Task: Look for space in Showot, Uzbekistan from 12th August, 2023 to 16th August, 2023 for 8 adults in price range Rs.10000 to Rs.16000. Place can be private room with 8 bedrooms having 8 beds and 8 bathrooms. Property type can be house, flat, guest house, hotel. Amenities needed are: wifi, TV, free parkinig on premises, gym, breakfast. Booking option can be shelf check-in. Required host language is English.
Action: Mouse moved to (406, 101)
Screenshot: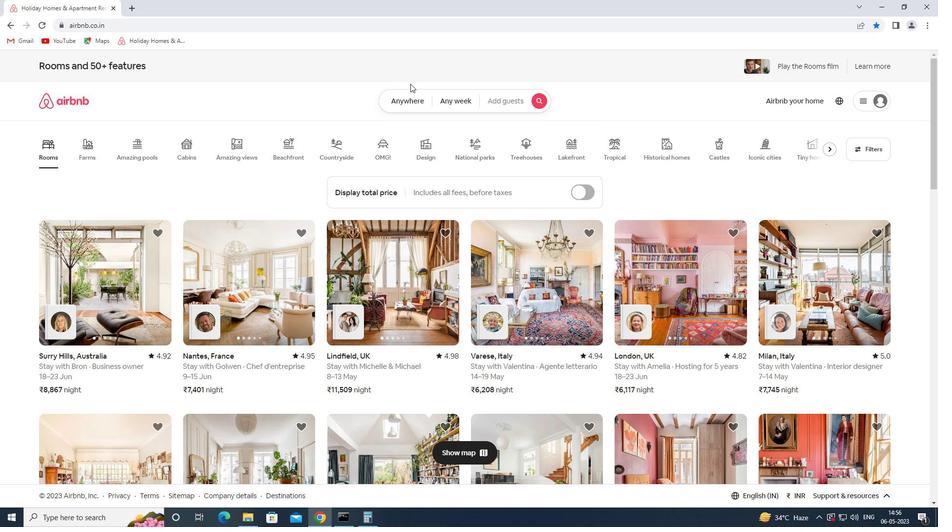 
Action: Mouse pressed left at (406, 101)
Screenshot: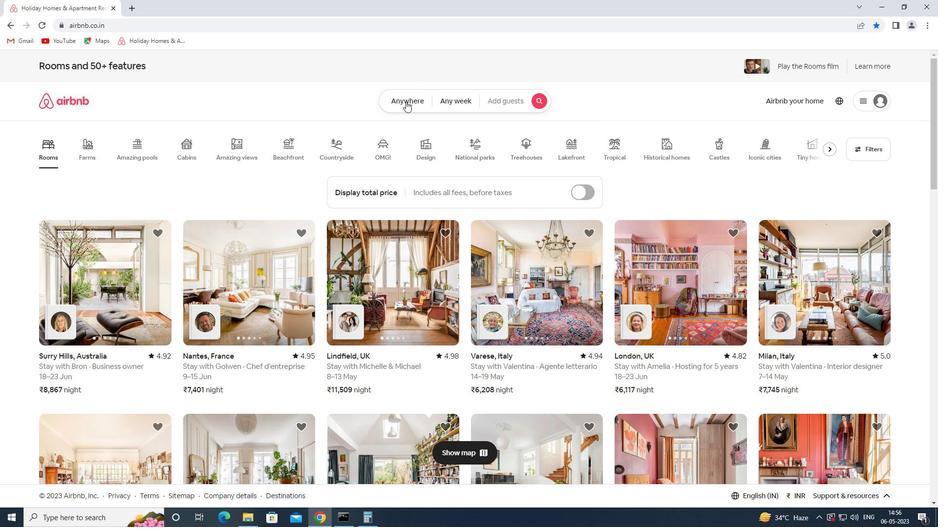 
Action: Mouse moved to (353, 136)
Screenshot: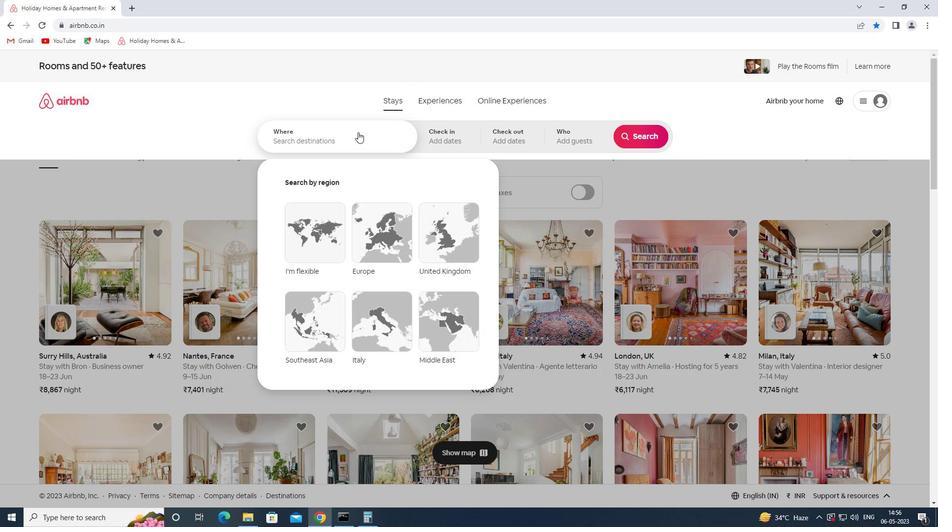 
Action: Mouse pressed left at (353, 136)
Screenshot: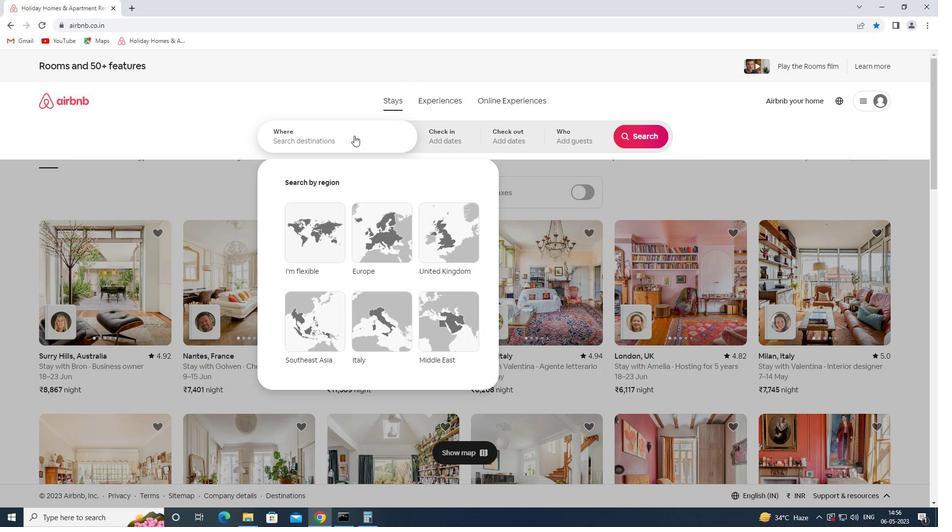 
Action: Mouse moved to (352, 137)
Screenshot: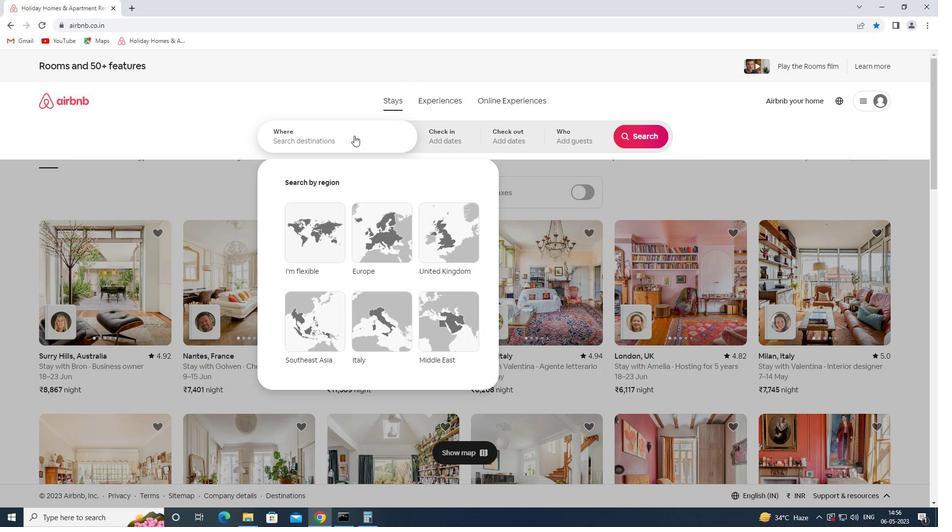 
Action: Key pressed showot<Key.space>u
Screenshot: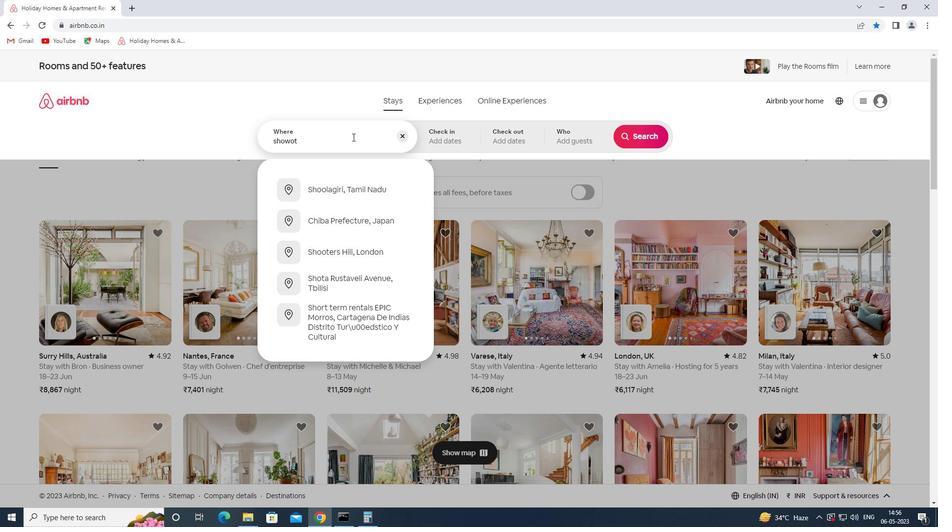 
Action: Mouse moved to (352, 137)
Screenshot: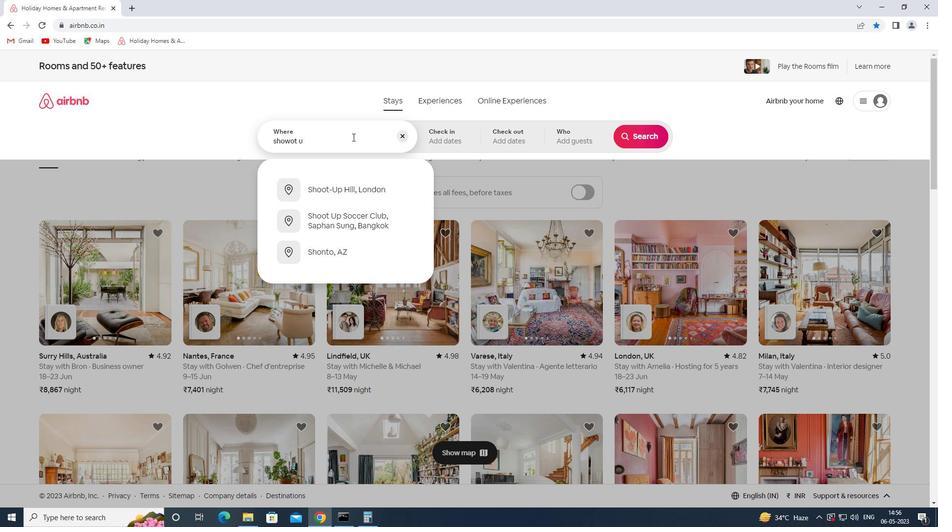 
Action: Key pressed zbekistan<Key.enter><Key.enter>
Screenshot: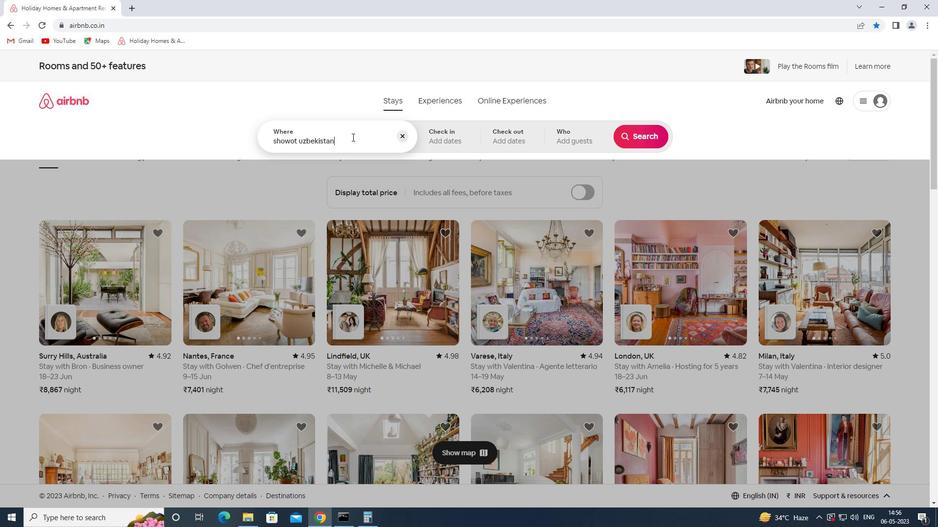 
Action: Mouse moved to (643, 219)
Screenshot: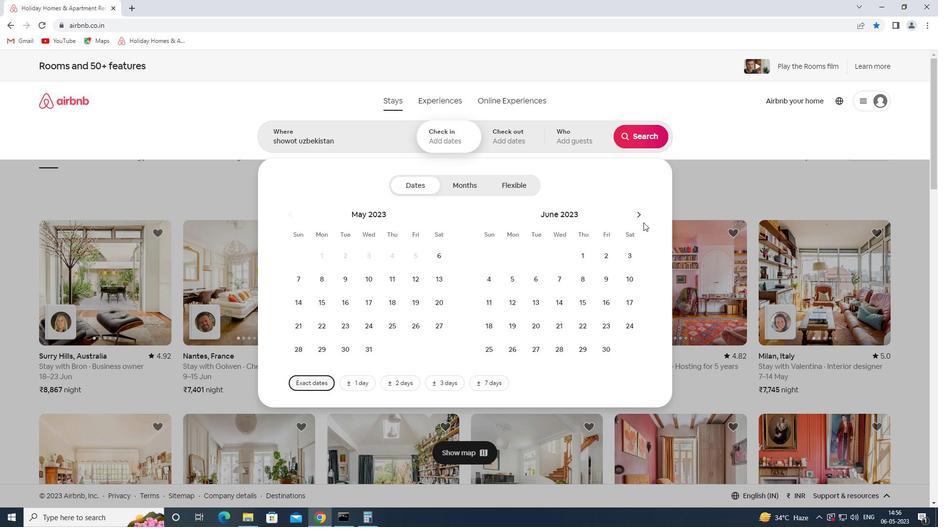 
Action: Mouse pressed left at (643, 219)
Screenshot: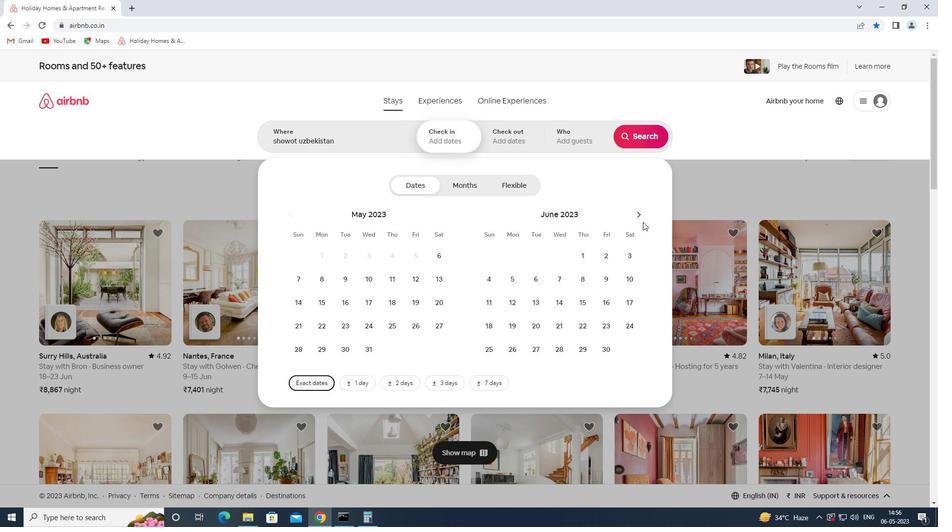 
Action: Mouse moved to (642, 216)
Screenshot: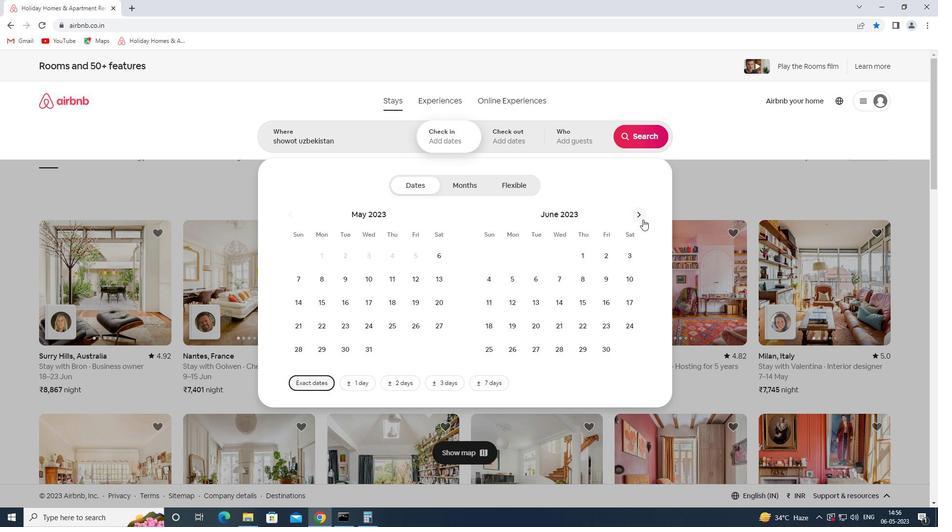 
Action: Mouse pressed left at (642, 216)
Screenshot: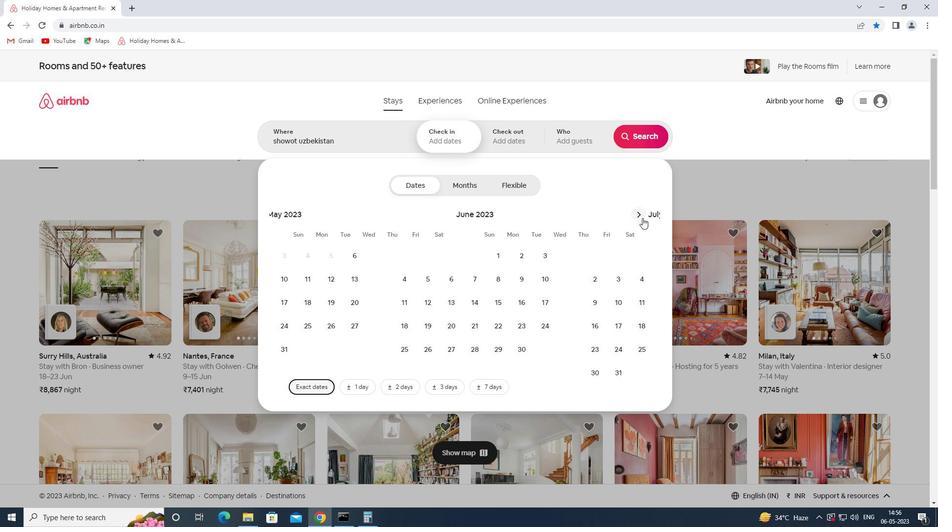
Action: Mouse moved to (631, 272)
Screenshot: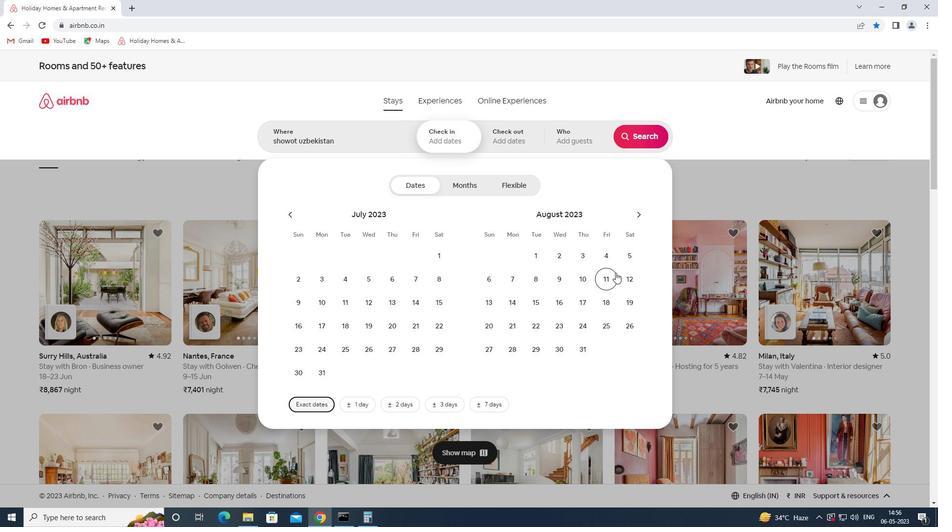 
Action: Mouse pressed left at (631, 272)
Screenshot: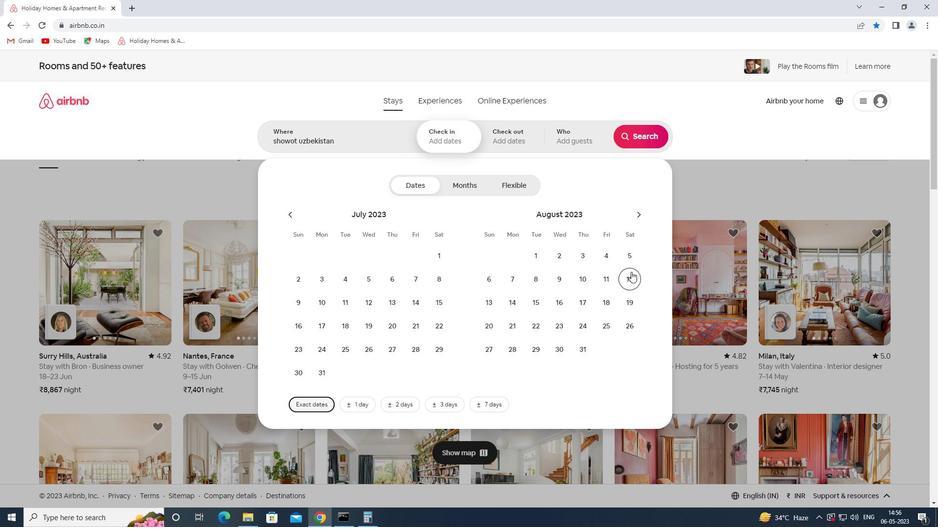 
Action: Mouse moved to (559, 303)
Screenshot: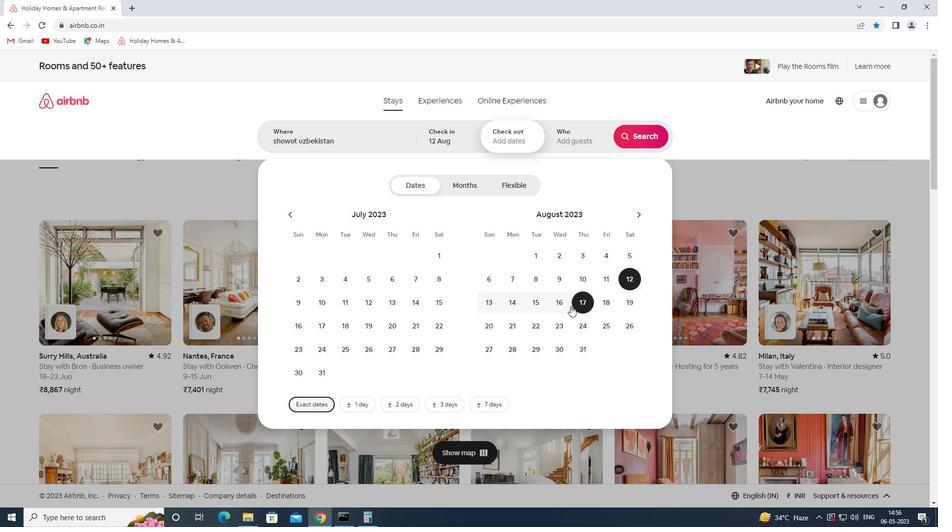 
Action: Mouse pressed left at (559, 303)
Screenshot: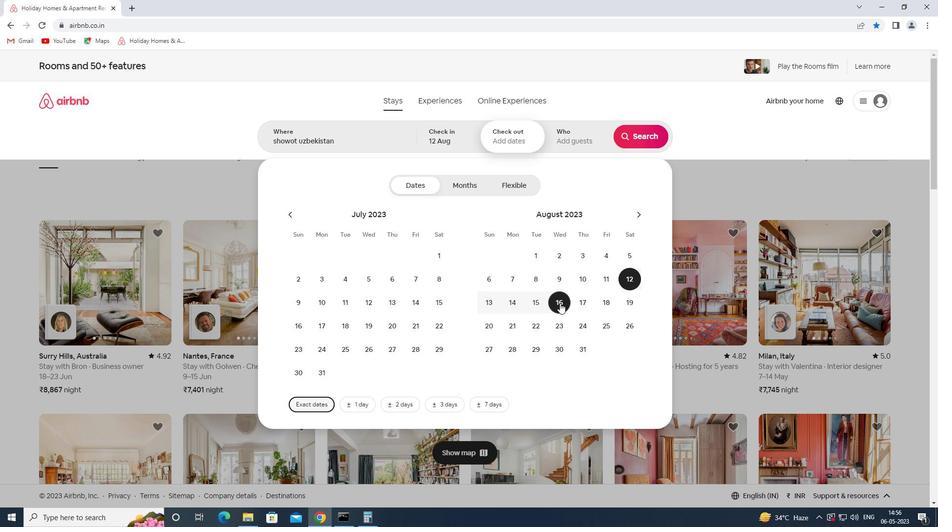 
Action: Mouse moved to (581, 138)
Screenshot: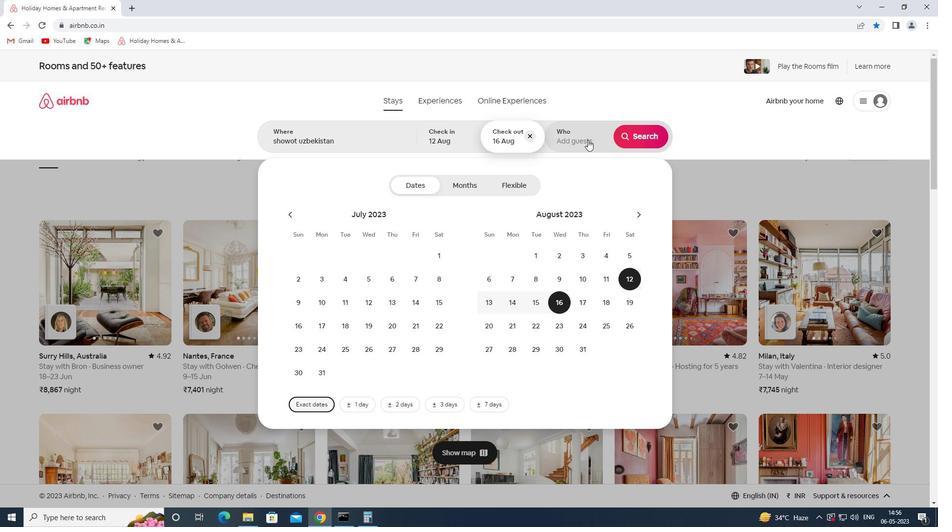 
Action: Mouse pressed left at (581, 138)
Screenshot: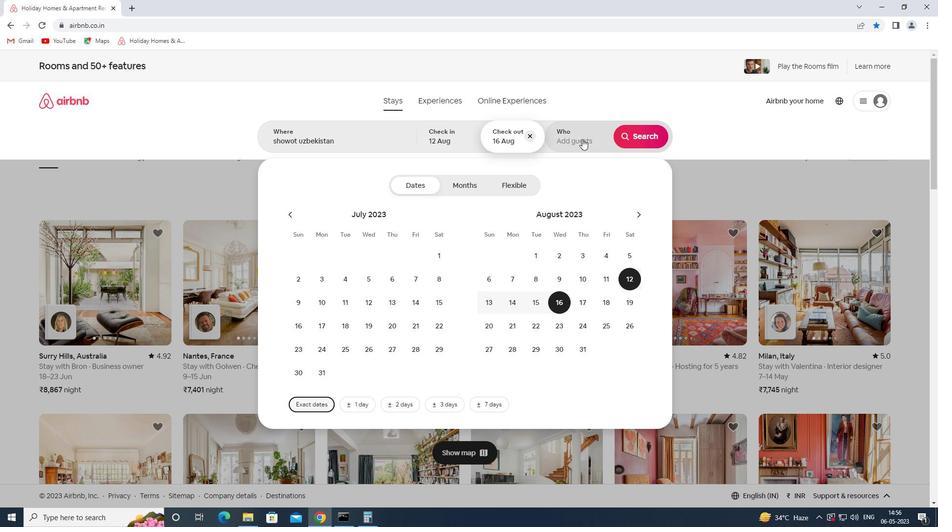 
Action: Mouse moved to (644, 190)
Screenshot: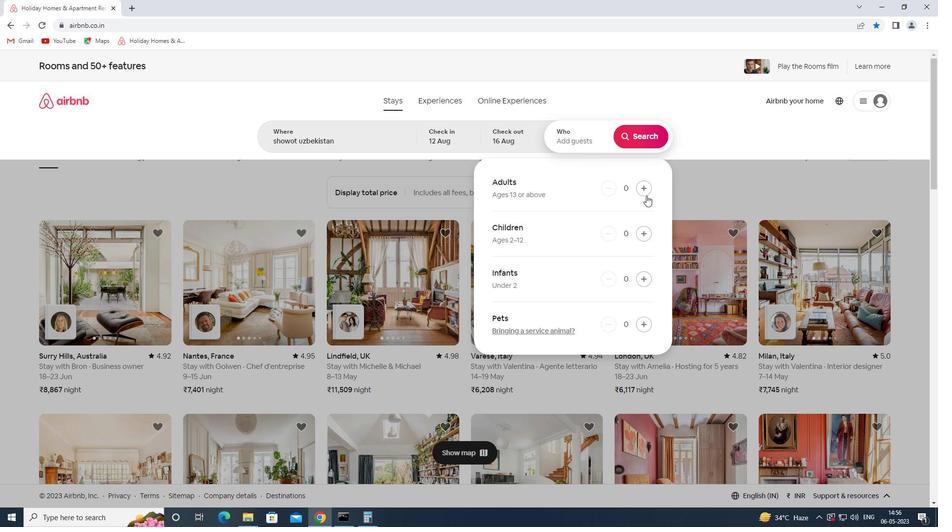 
Action: Mouse pressed left at (644, 190)
Screenshot: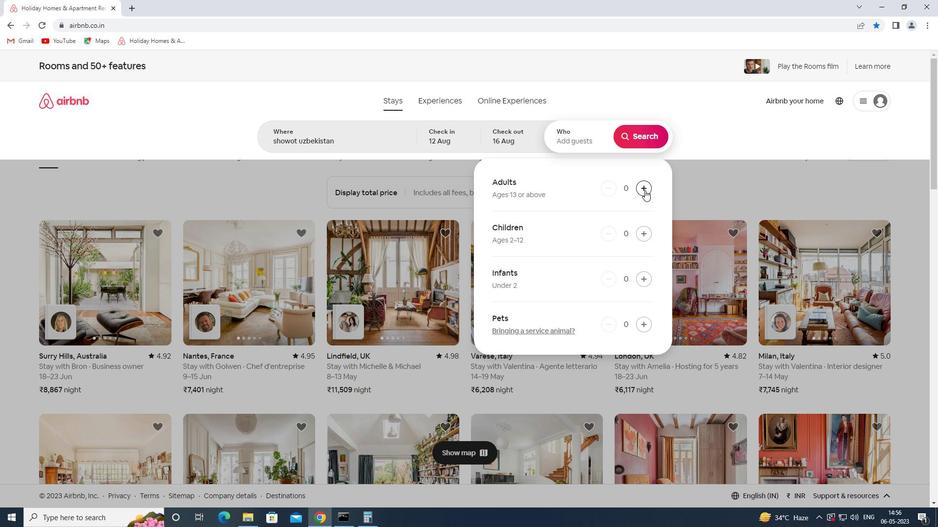 
Action: Mouse pressed left at (644, 190)
Screenshot: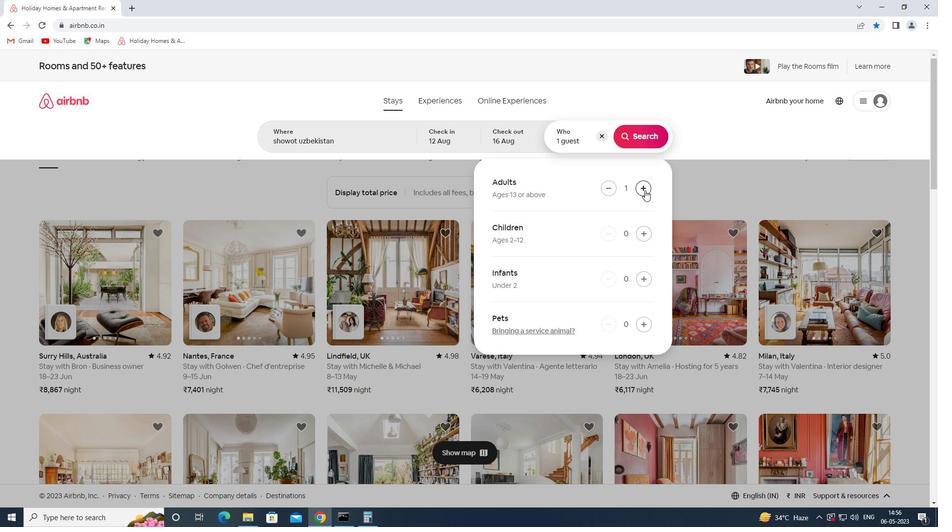 
Action: Mouse pressed left at (644, 190)
Screenshot: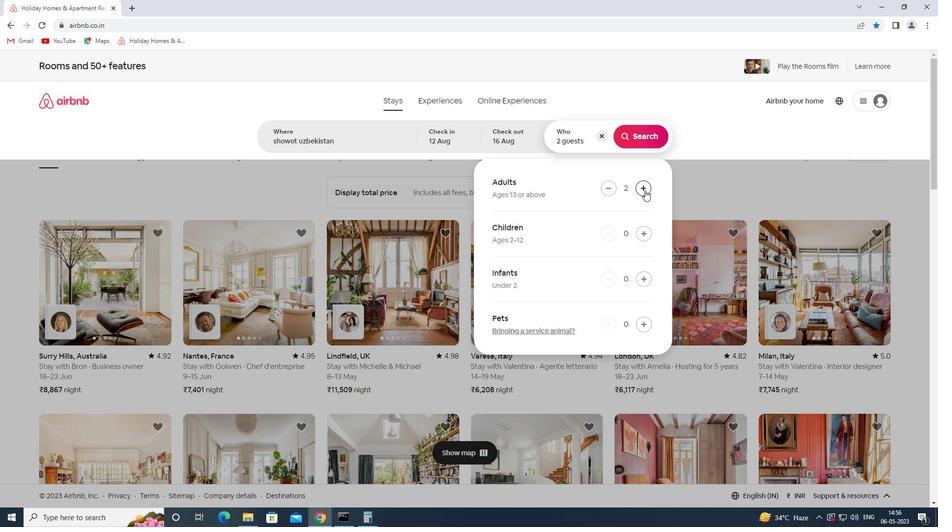 
Action: Mouse pressed left at (644, 190)
Screenshot: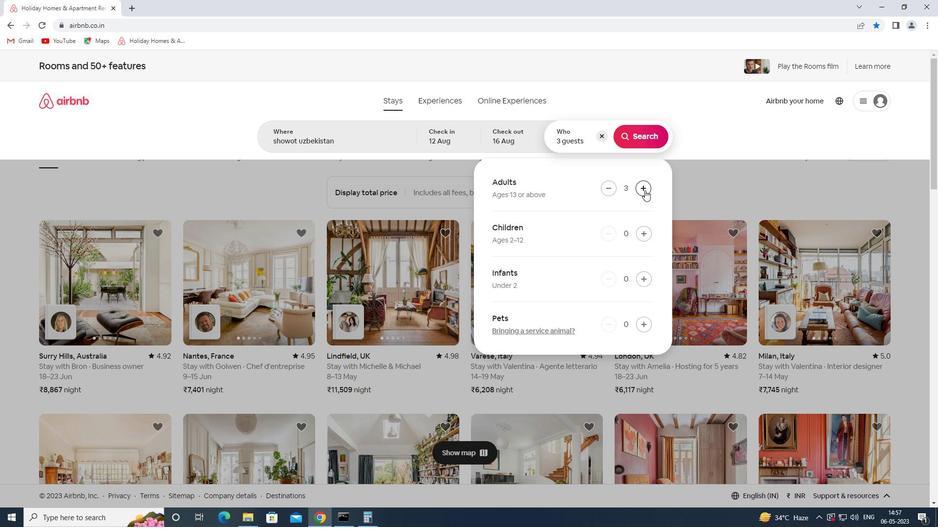 
Action: Mouse pressed left at (644, 190)
Screenshot: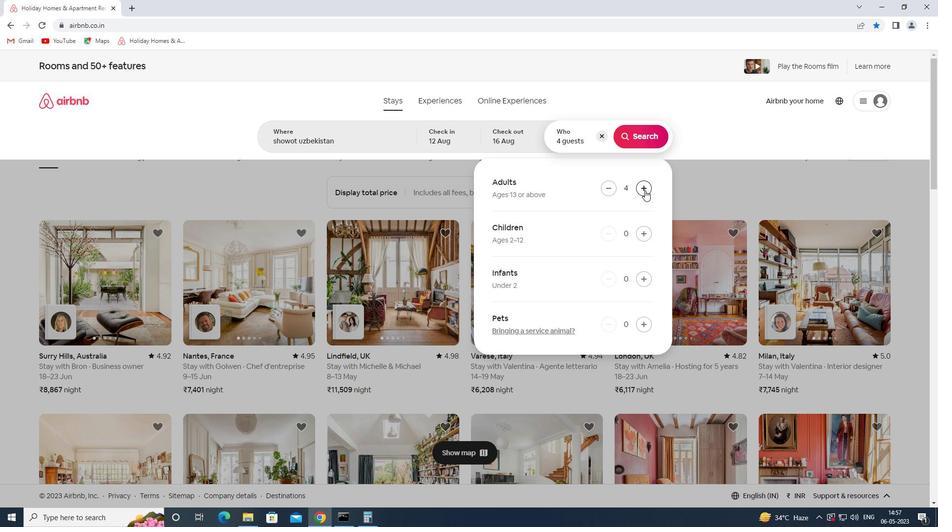 
Action: Mouse pressed left at (644, 190)
Screenshot: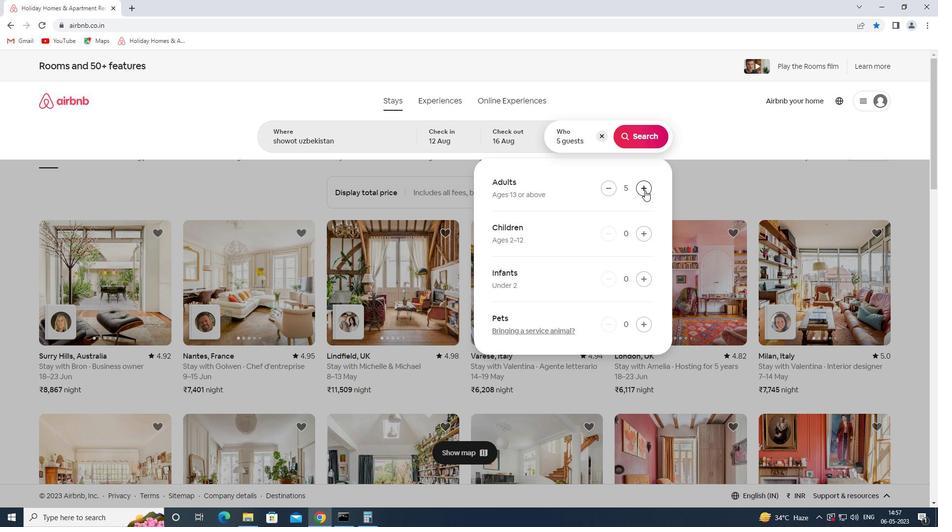
Action: Mouse pressed left at (644, 190)
Screenshot: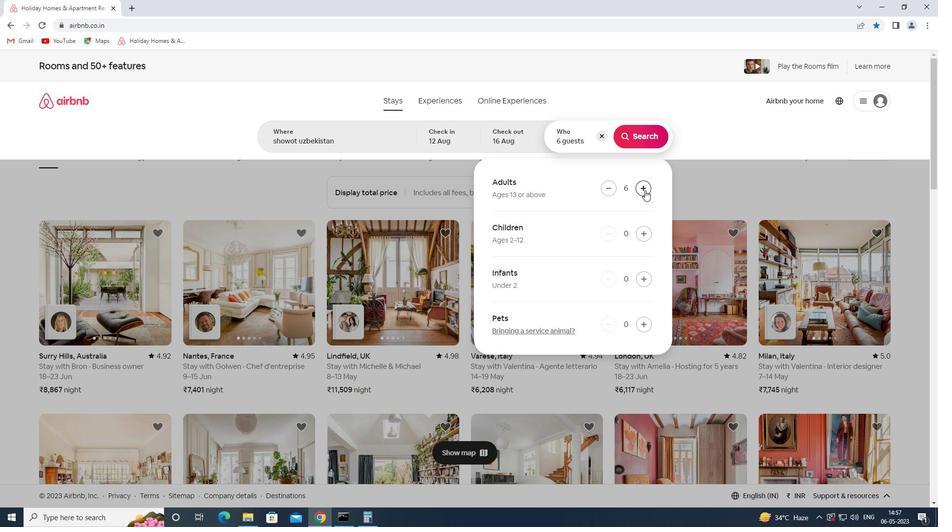
Action: Mouse pressed left at (644, 190)
Screenshot: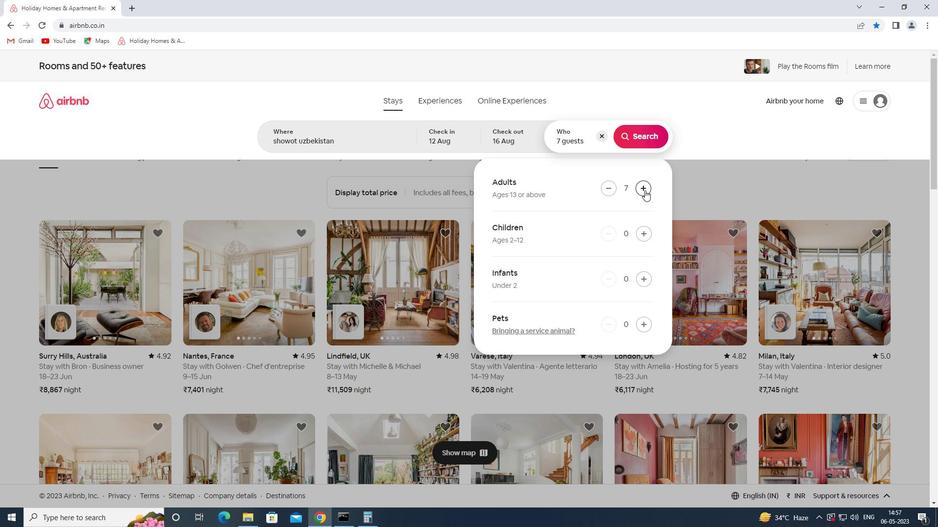 
Action: Mouse moved to (646, 144)
Screenshot: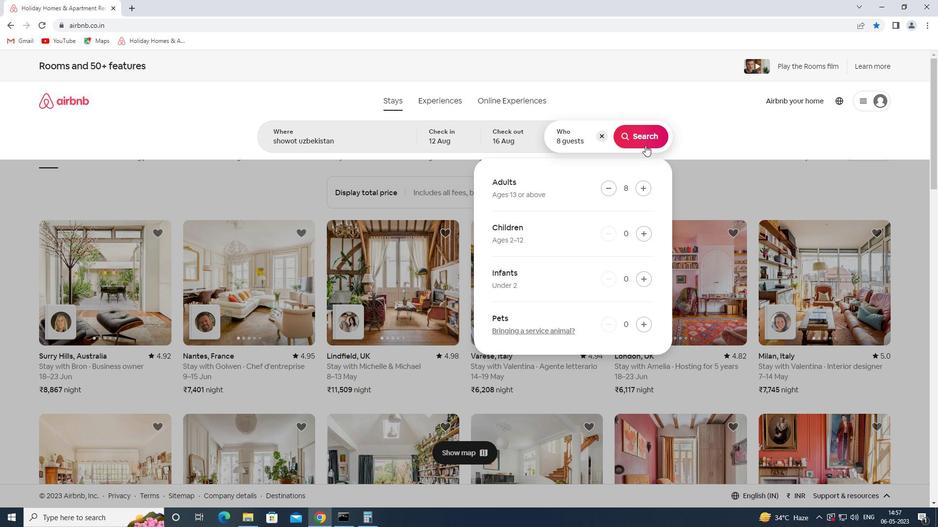 
Action: Mouse pressed left at (646, 144)
Screenshot: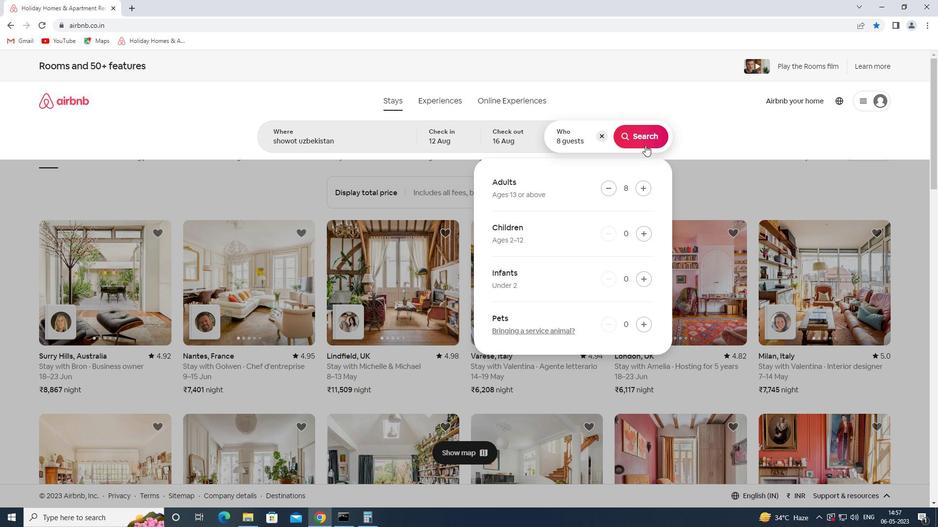 
Action: Mouse moved to (902, 110)
Screenshot: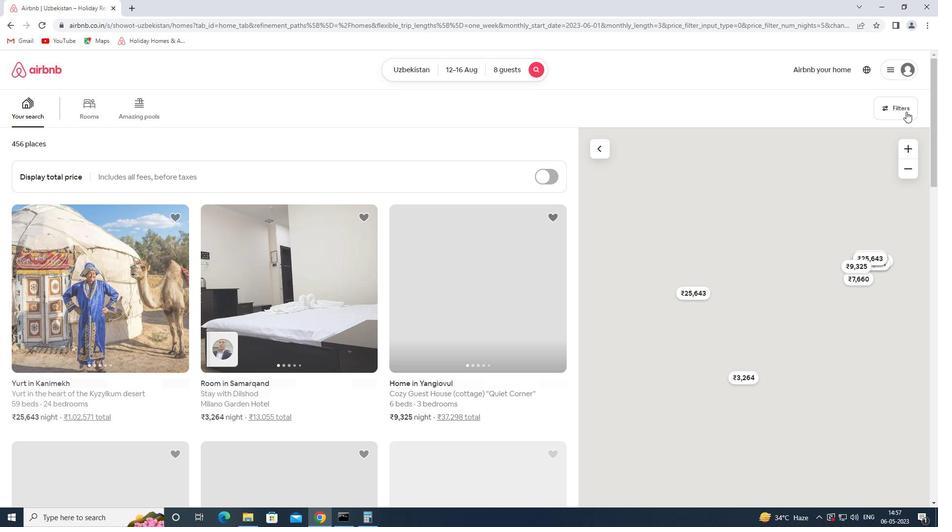 
Action: Mouse pressed left at (902, 110)
Screenshot: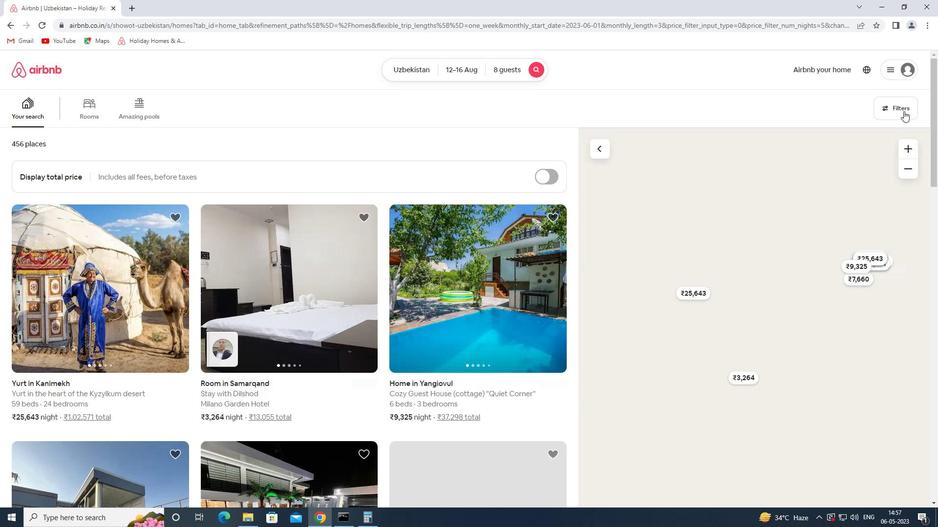
Action: Mouse moved to (338, 351)
Screenshot: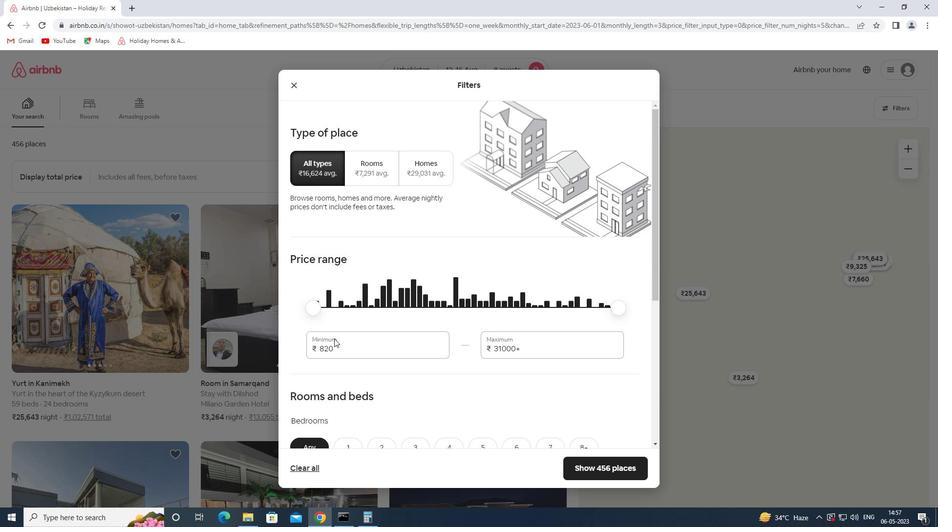 
Action: Mouse pressed left at (338, 351)
Screenshot: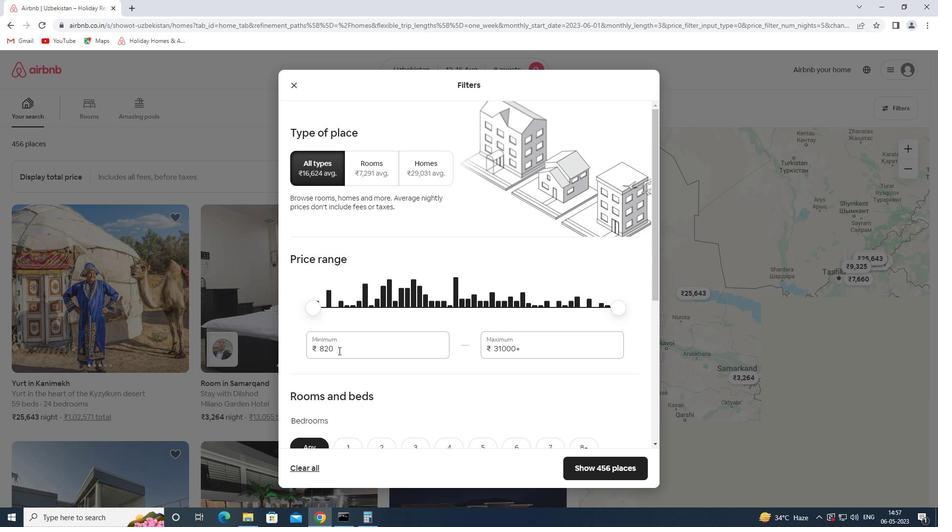 
Action: Mouse pressed left at (338, 351)
Screenshot: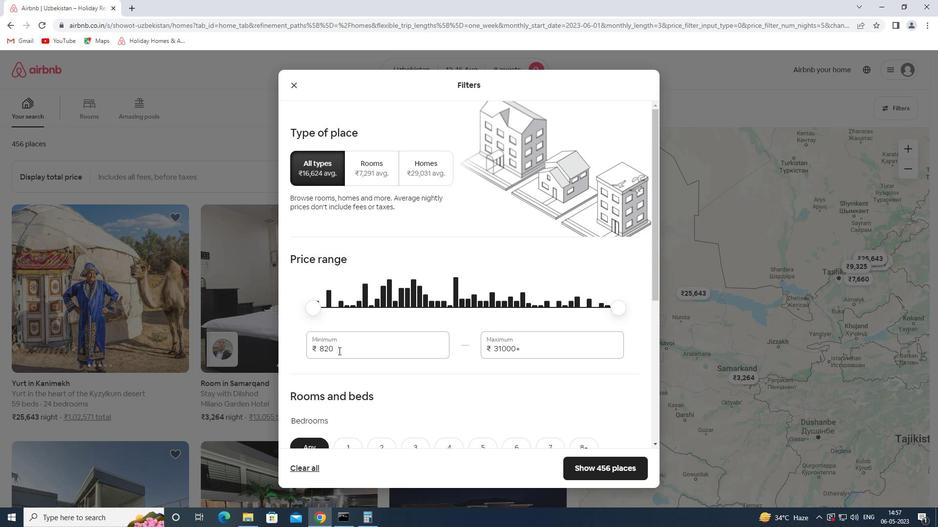 
Action: Key pressed 10000<Key.tab>16000<Key.tab>
Screenshot: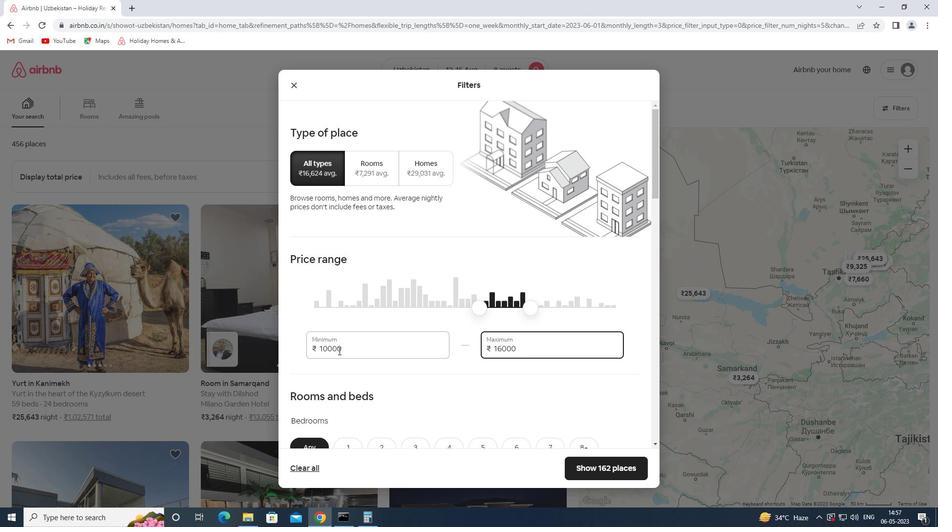 
Action: Mouse moved to (468, 359)
Screenshot: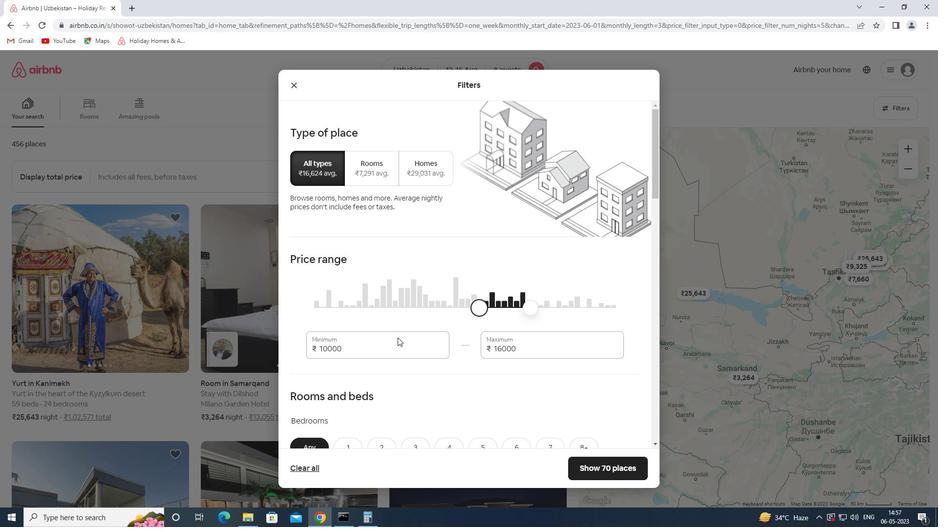 
Action: Mouse scrolled (468, 358) with delta (0, 0)
Screenshot: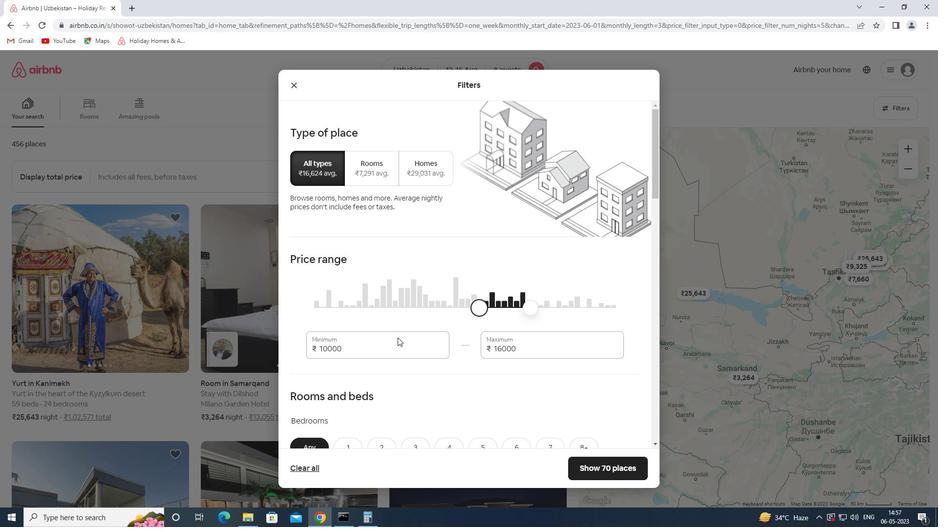 
Action: Mouse moved to (475, 356)
Screenshot: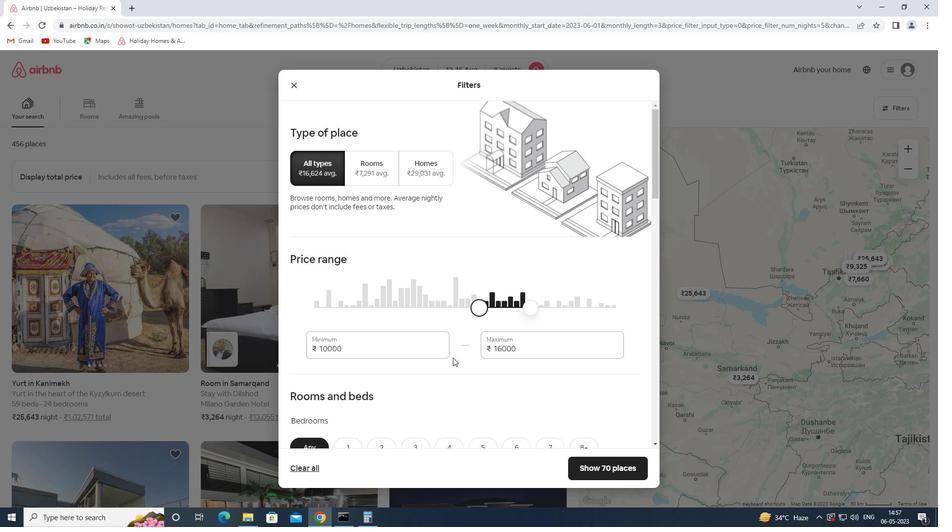 
Action: Mouse scrolled (475, 356) with delta (0, 0)
Screenshot: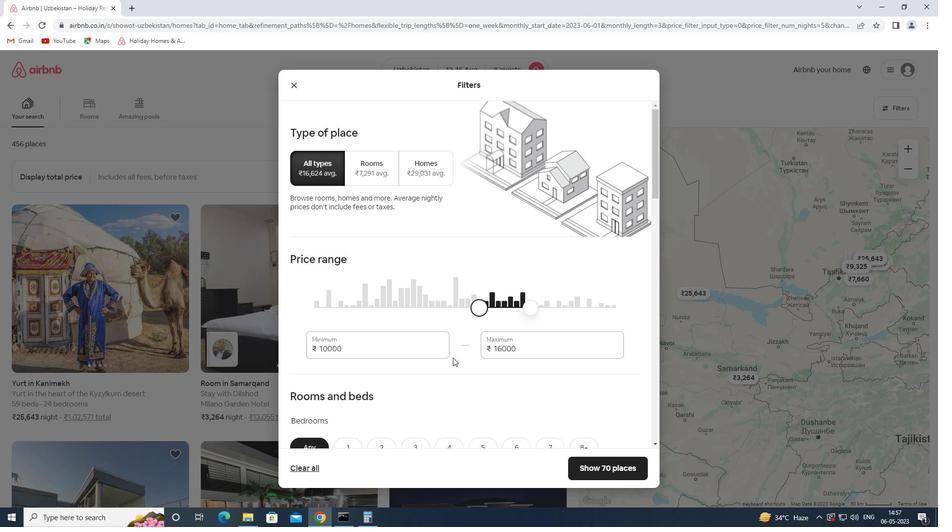 
Action: Mouse moved to (482, 353)
Screenshot: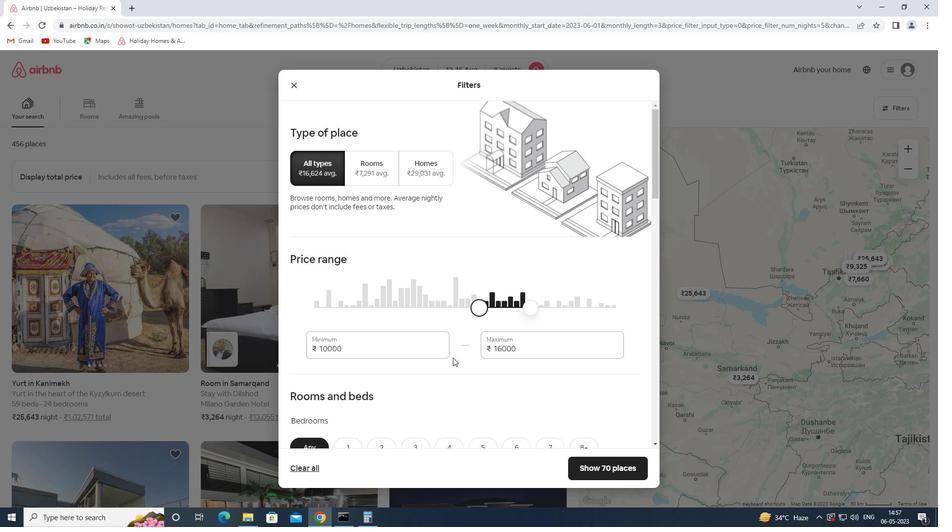 
Action: Mouse scrolled (482, 352) with delta (0, 0)
Screenshot: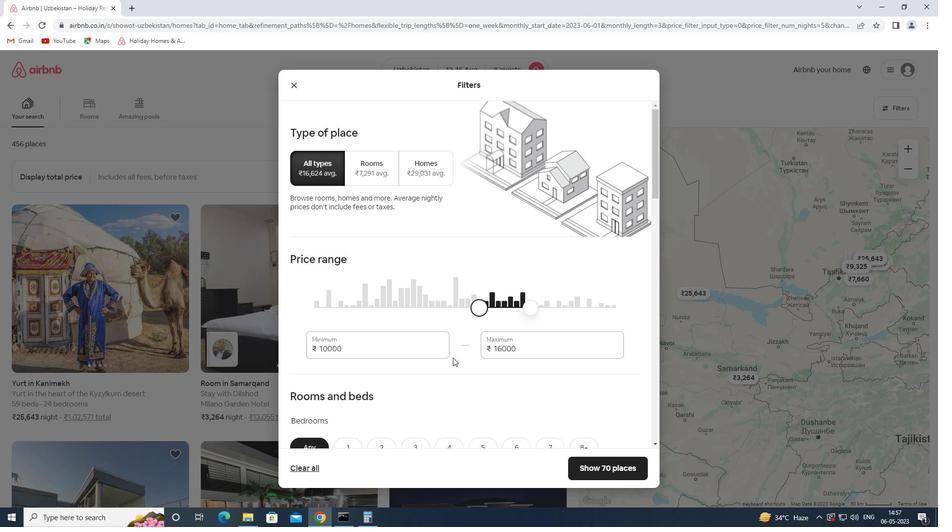 
Action: Mouse moved to (486, 350)
Screenshot: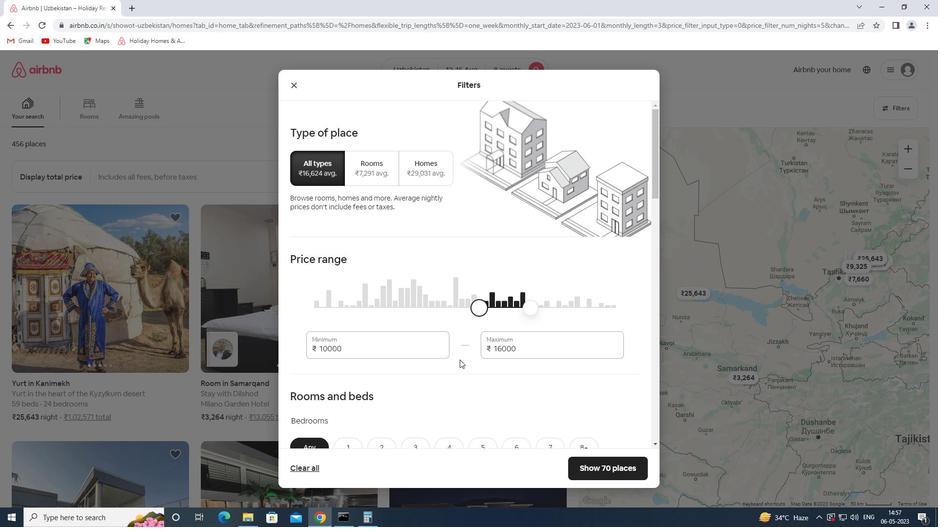 
Action: Mouse scrolled (486, 350) with delta (0, 0)
Screenshot: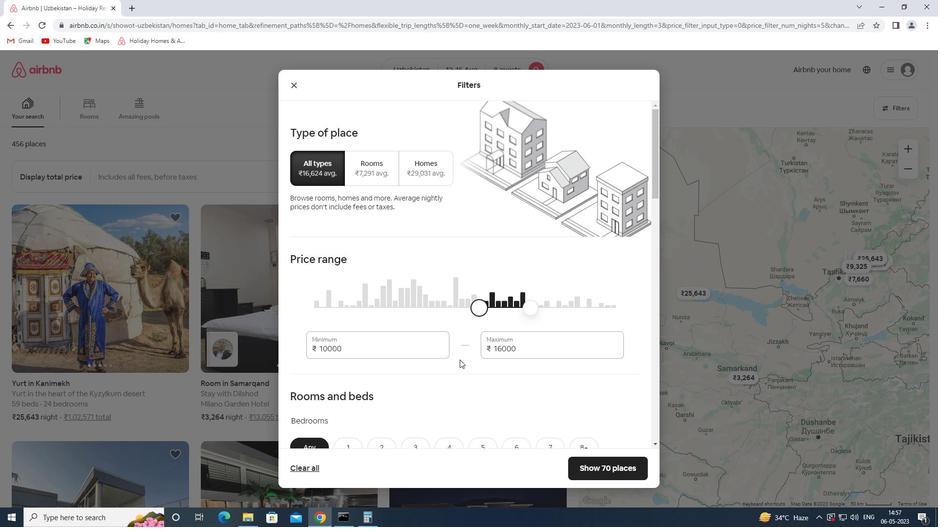 
Action: Mouse moved to (580, 251)
Screenshot: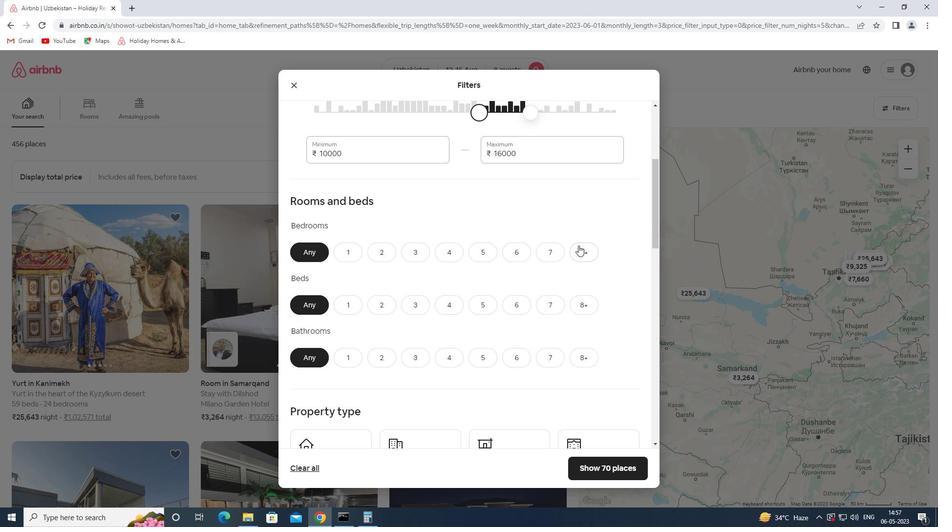
Action: Mouse pressed left at (580, 251)
Screenshot: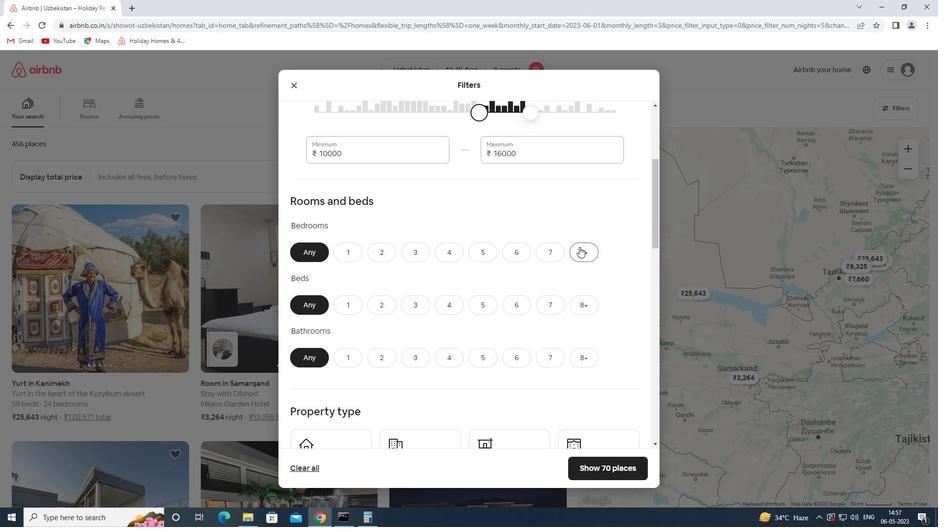 
Action: Mouse moved to (594, 303)
Screenshot: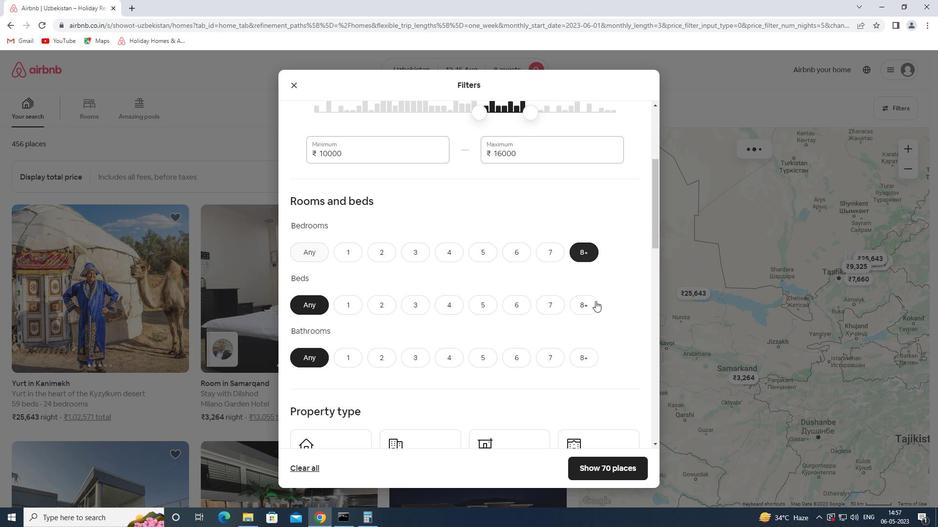 
Action: Mouse pressed left at (594, 303)
Screenshot: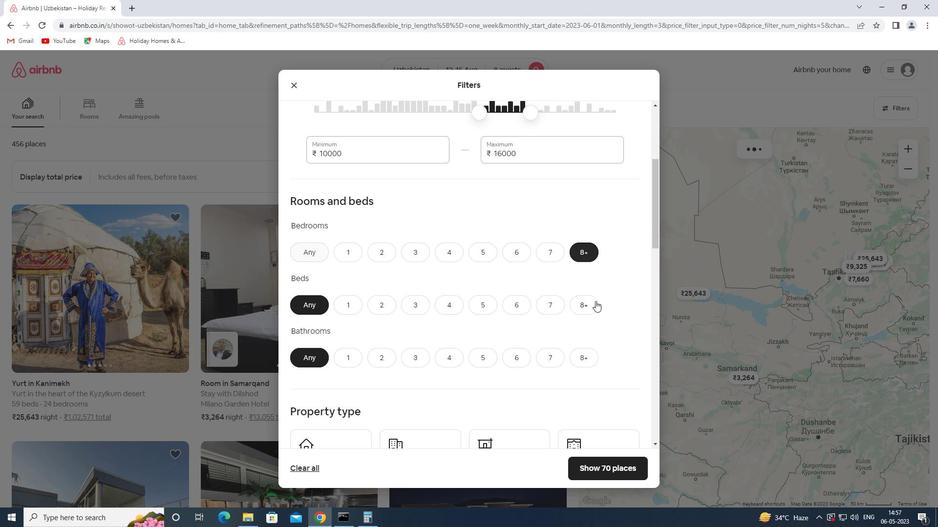 
Action: Mouse moved to (586, 356)
Screenshot: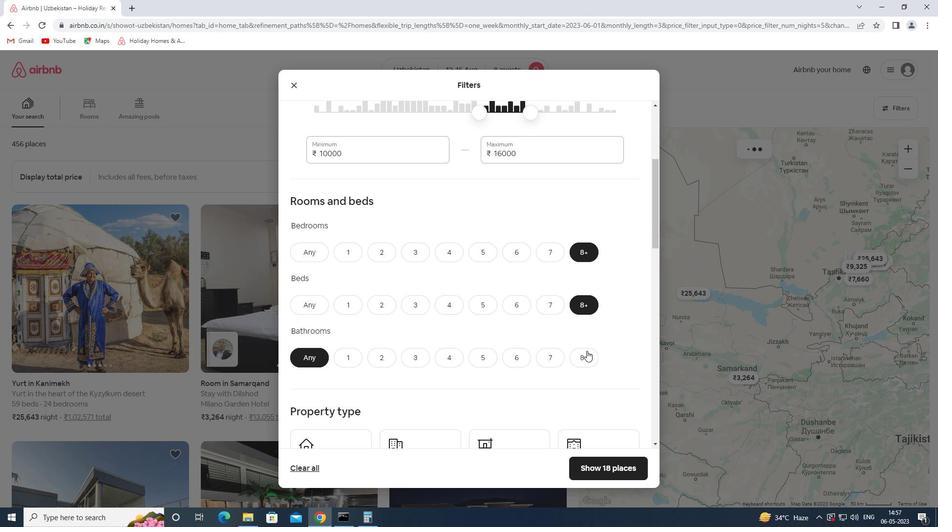 
Action: Mouse pressed left at (586, 356)
Screenshot: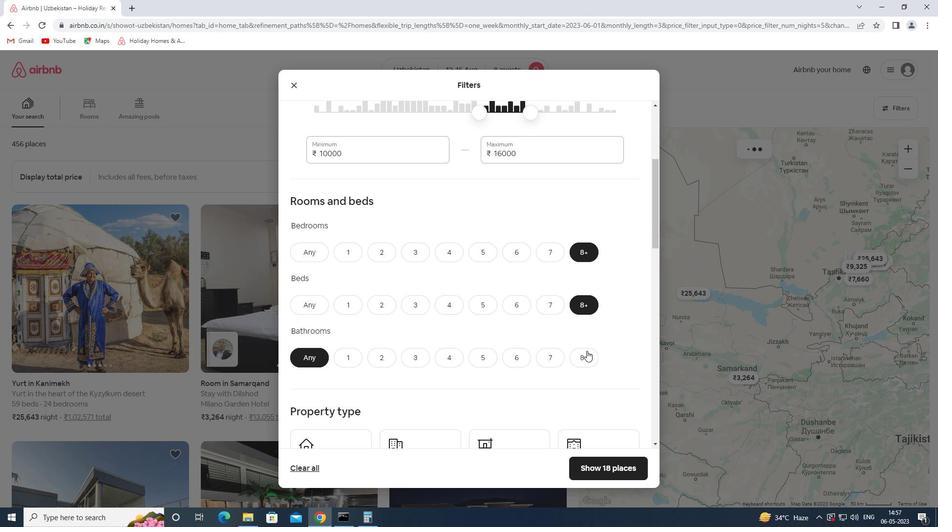 
Action: Mouse moved to (586, 357)
Screenshot: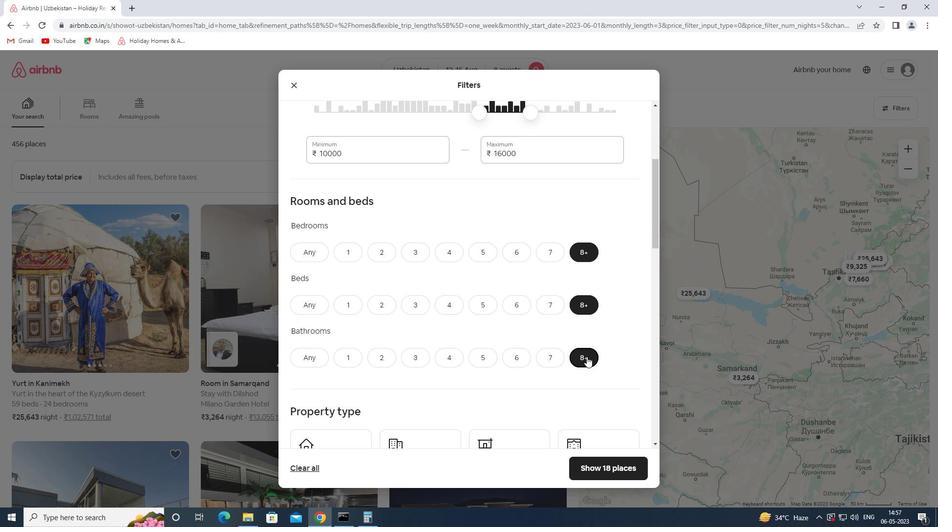 
Action: Mouse scrolled (586, 357) with delta (0, 0)
Screenshot: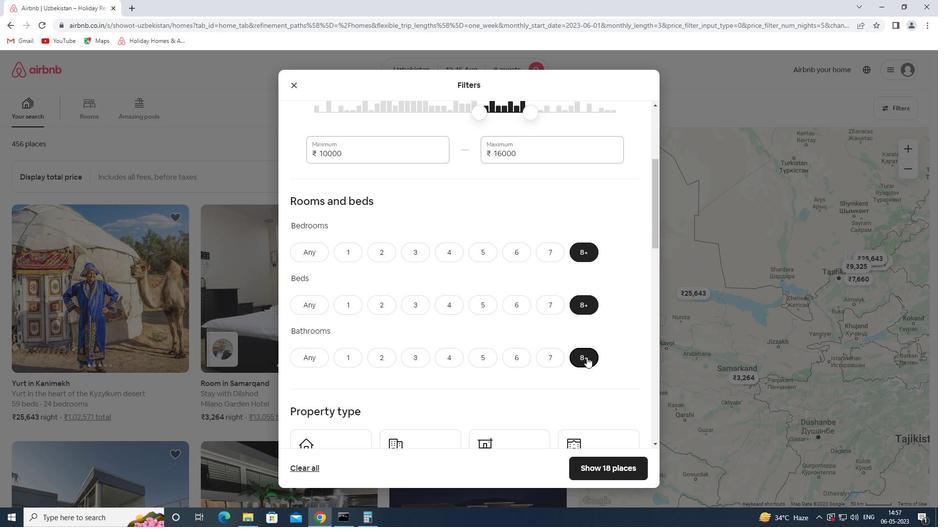 
Action: Mouse scrolled (586, 357) with delta (0, 0)
Screenshot: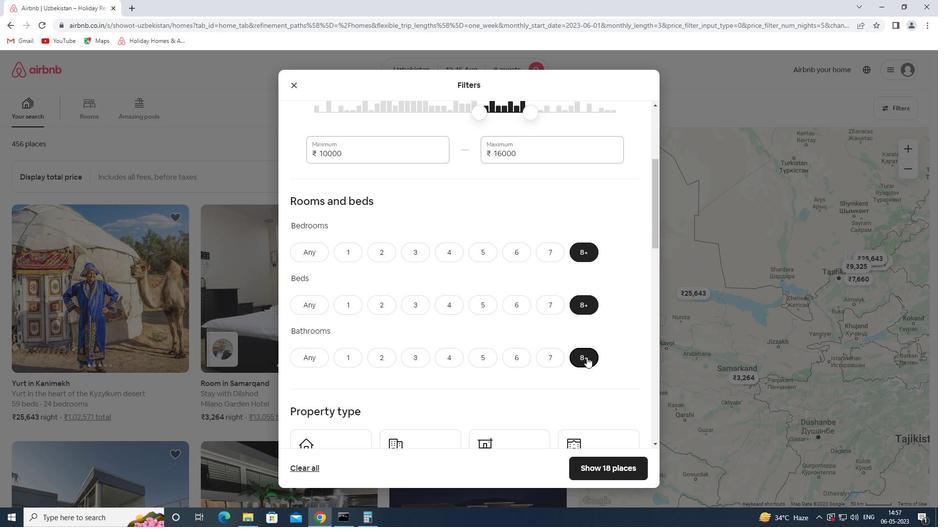 
Action: Mouse moved to (348, 358)
Screenshot: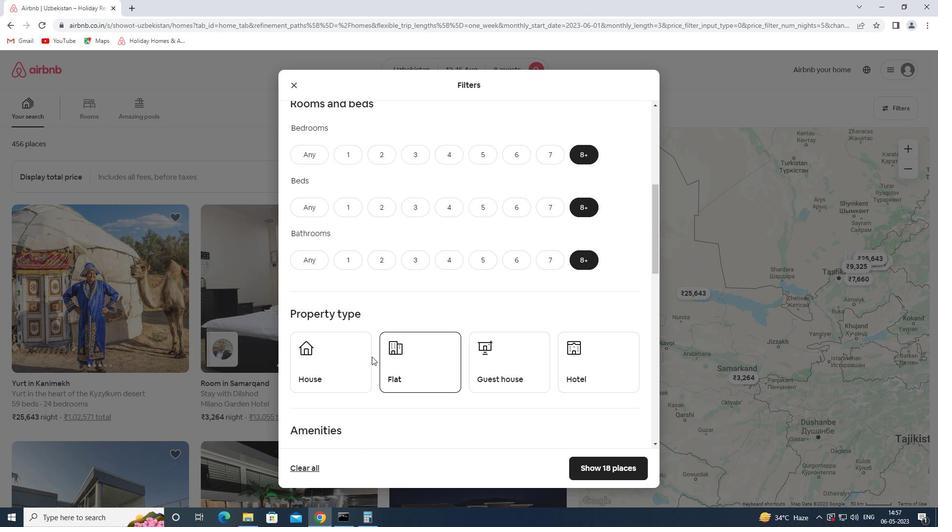 
Action: Mouse pressed left at (348, 358)
Screenshot: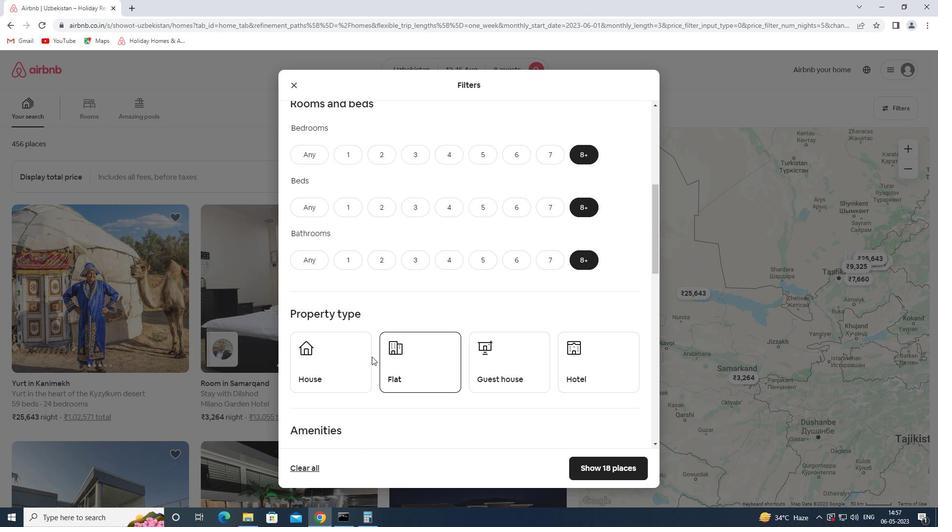 
Action: Mouse moved to (409, 361)
Screenshot: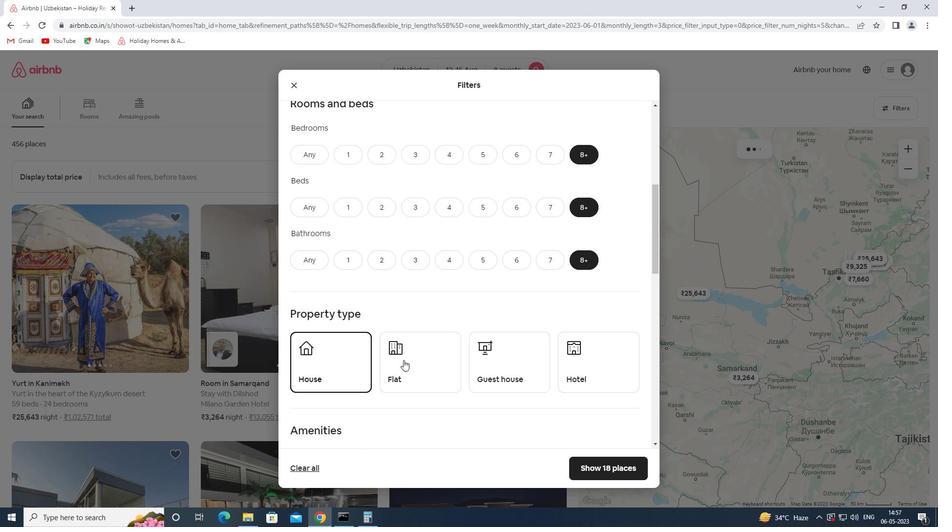 
Action: Mouse pressed left at (409, 361)
Screenshot: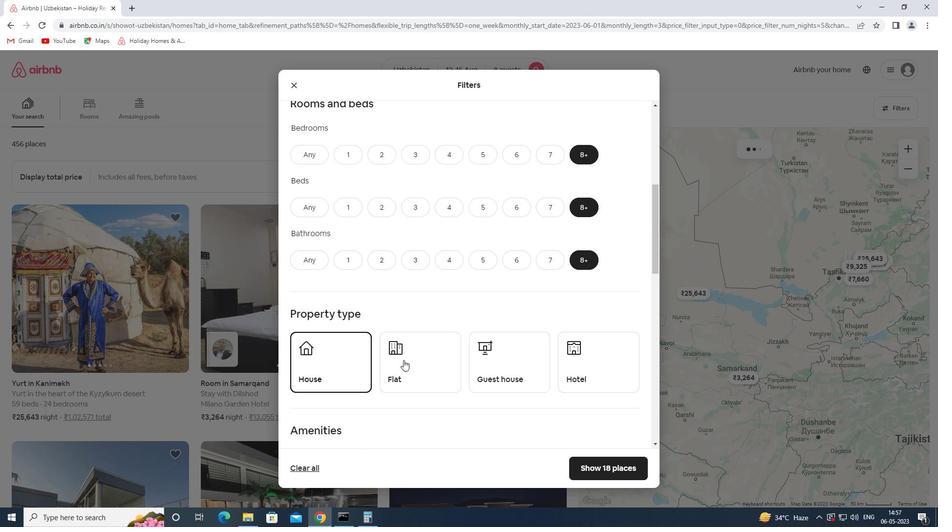
Action: Mouse moved to (502, 358)
Screenshot: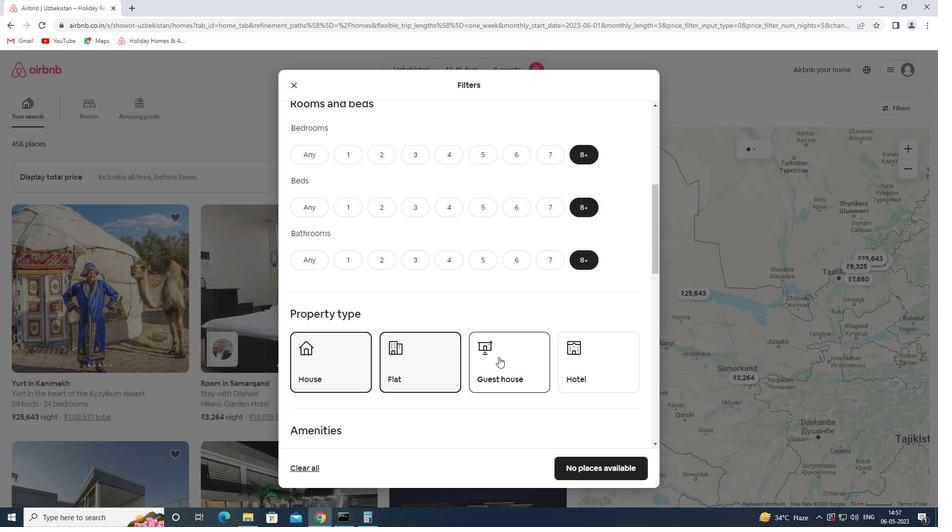 
Action: Mouse pressed left at (502, 358)
Screenshot: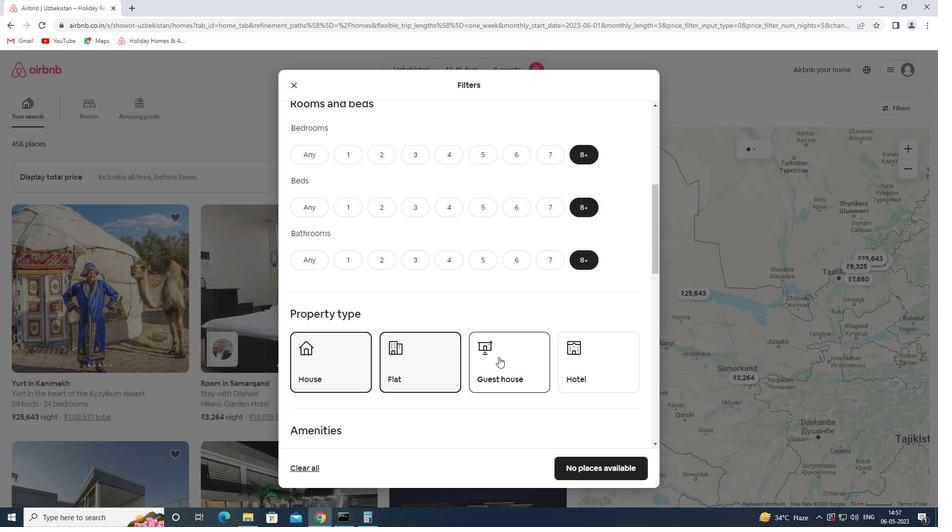 
Action: Mouse moved to (510, 356)
Screenshot: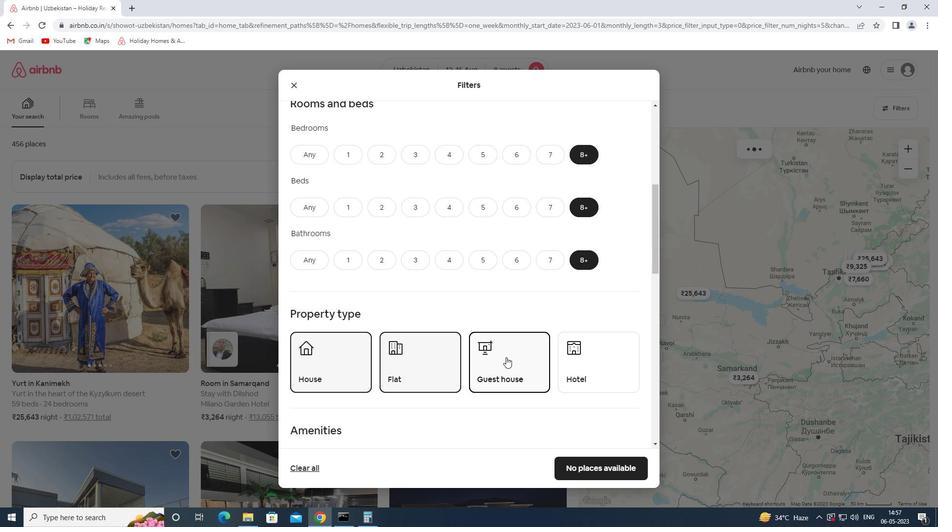 
Action: Mouse scrolled (510, 355) with delta (0, 0)
Screenshot: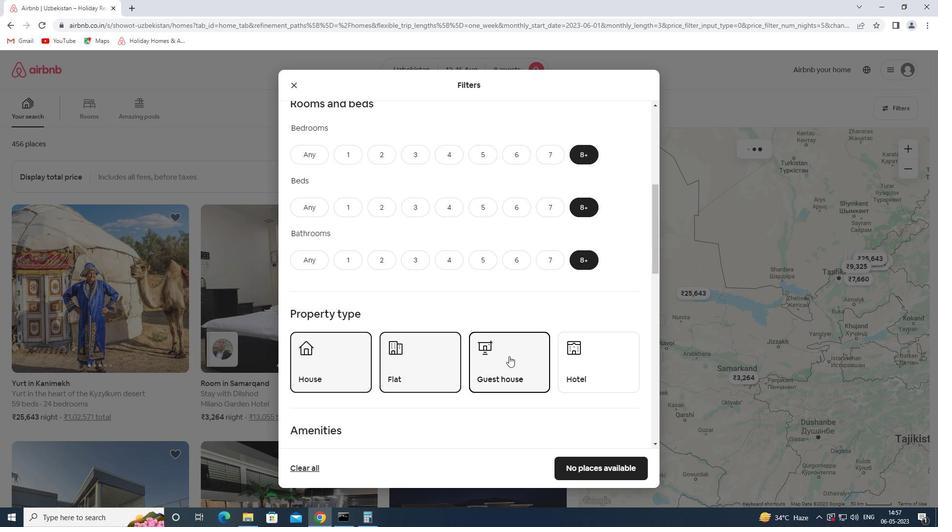 
Action: Mouse scrolled (510, 355) with delta (0, 0)
Screenshot: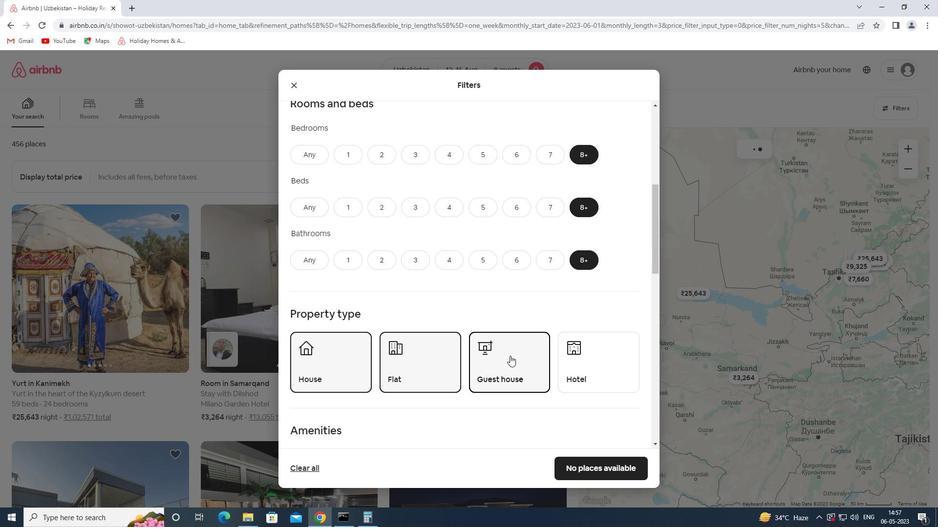 
Action: Mouse moved to (588, 263)
Screenshot: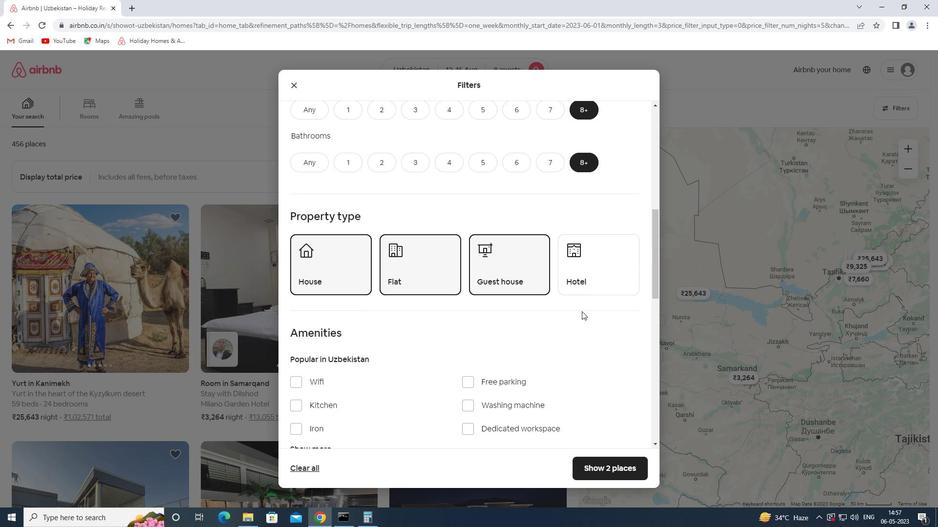
Action: Mouse pressed left at (588, 263)
Screenshot: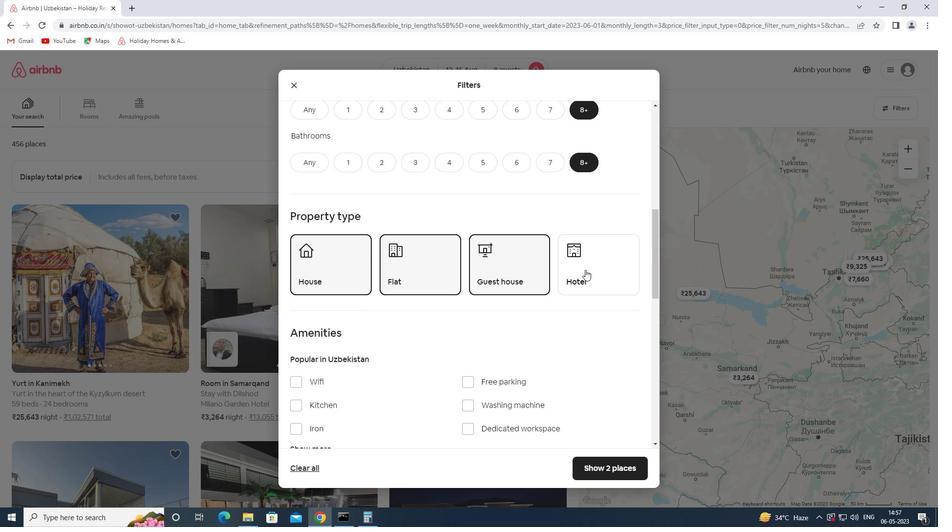 
Action: Mouse moved to (554, 347)
Screenshot: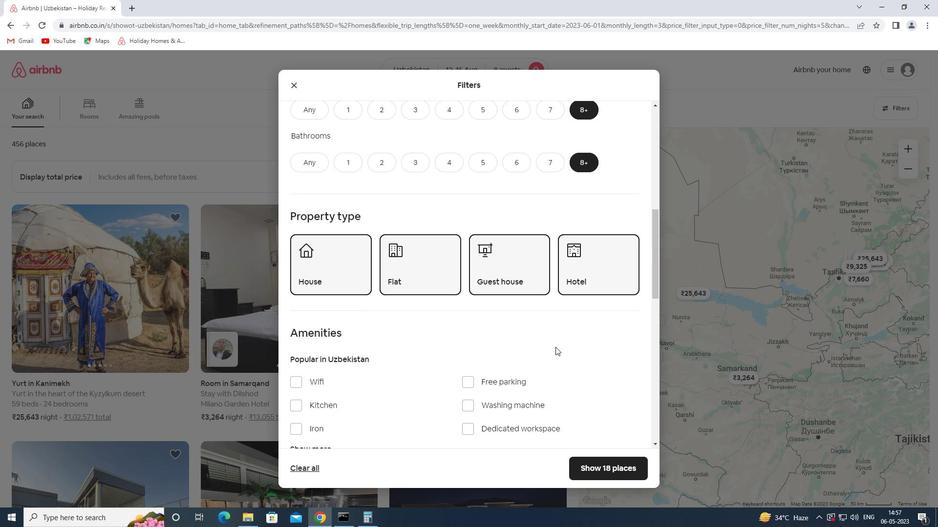 
Action: Mouse scrolled (554, 346) with delta (0, 0)
Screenshot: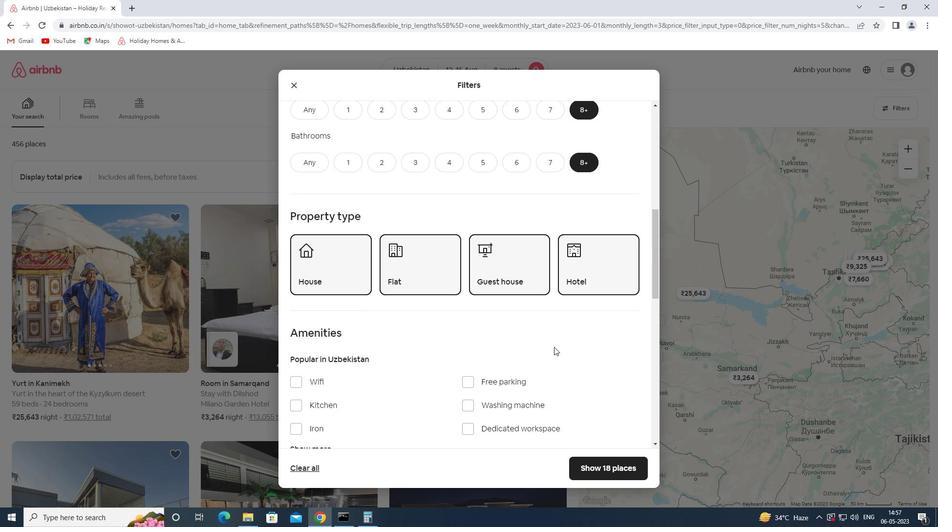 
Action: Mouse moved to (322, 398)
Screenshot: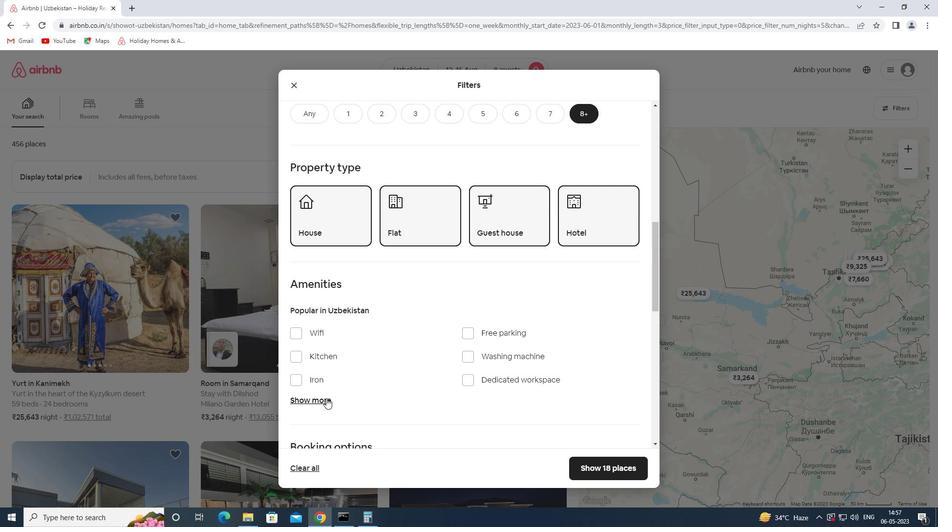 
Action: Mouse pressed left at (322, 398)
Screenshot: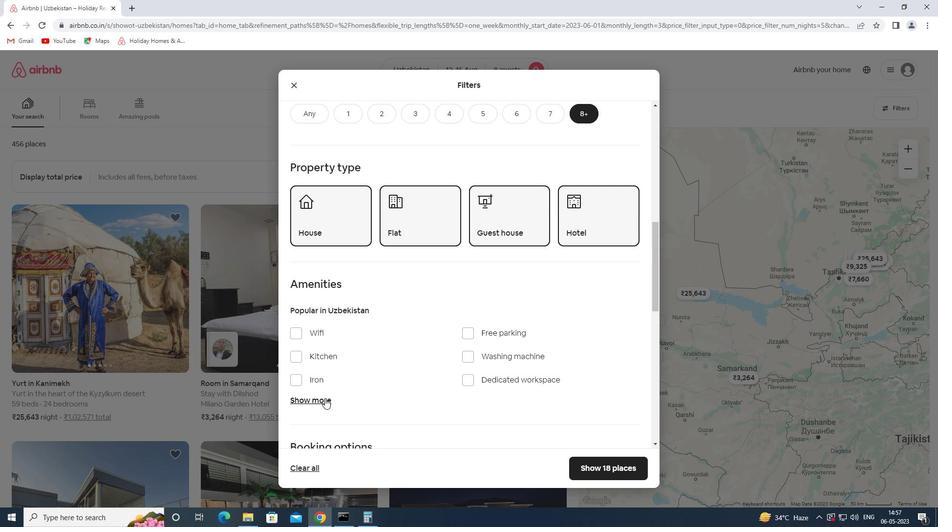 
Action: Mouse moved to (321, 333)
Screenshot: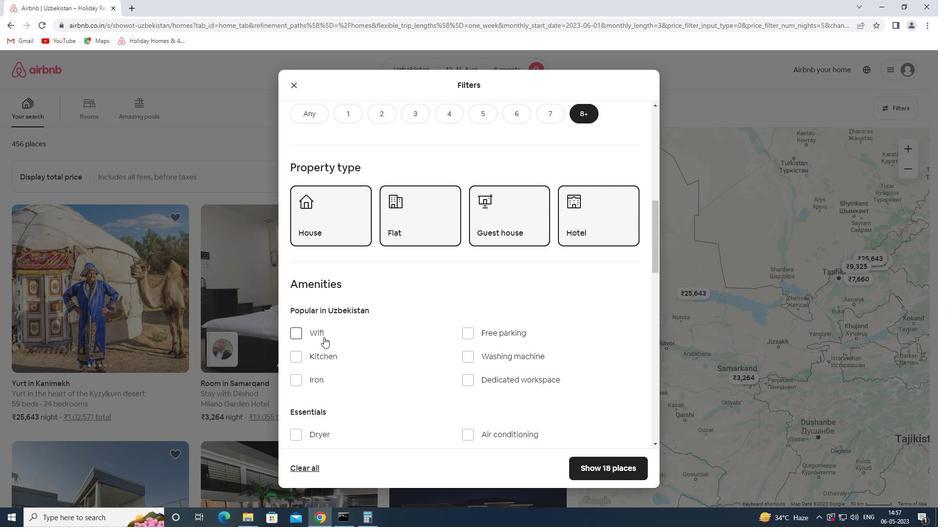 
Action: Mouse pressed left at (321, 333)
Screenshot: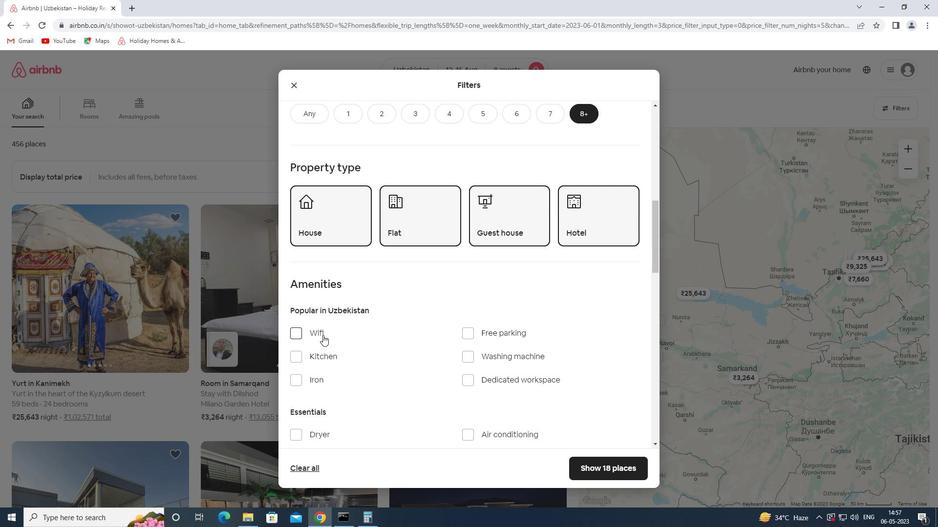 
Action: Mouse moved to (473, 332)
Screenshot: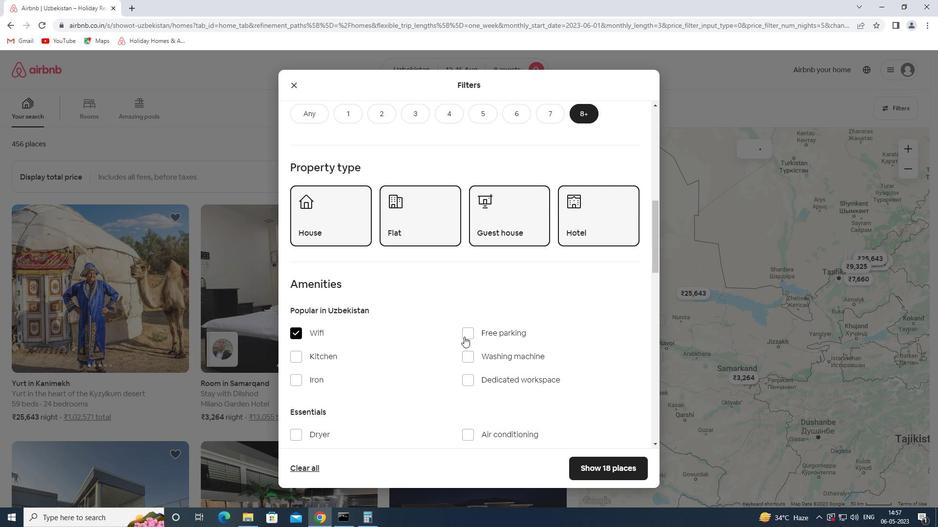 
Action: Mouse pressed left at (473, 332)
Screenshot: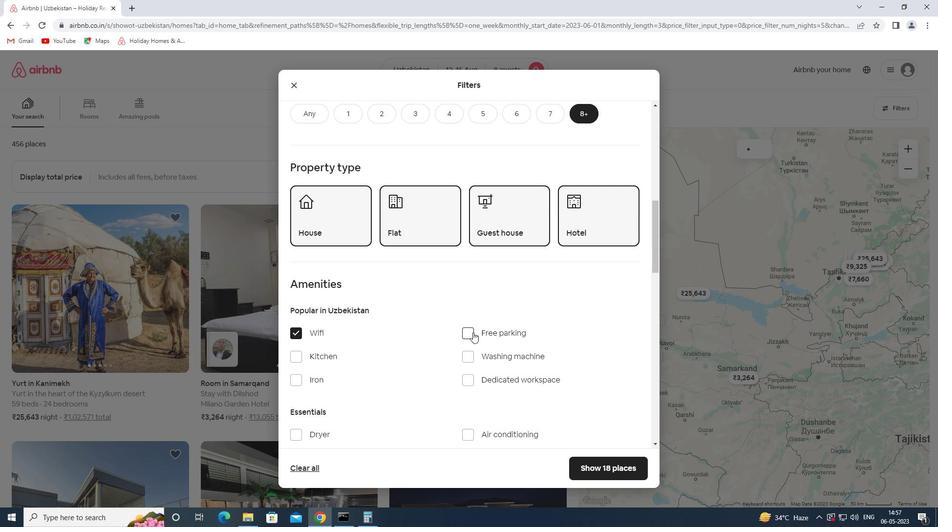 
Action: Mouse moved to (432, 381)
Screenshot: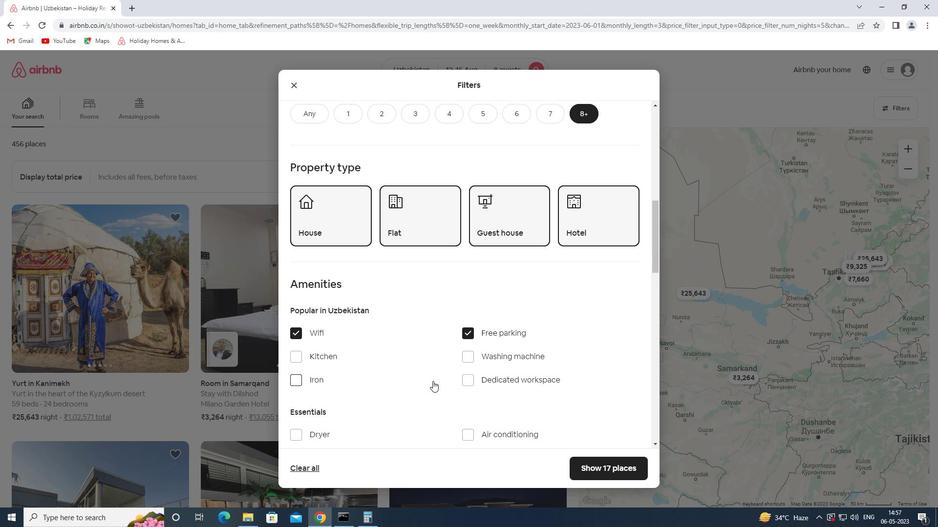 
Action: Mouse scrolled (432, 381) with delta (0, 0)
Screenshot: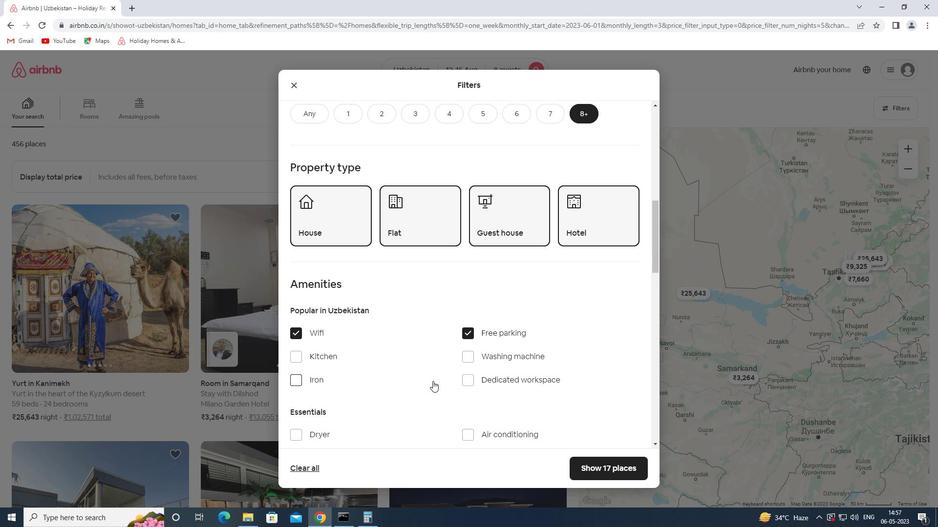 
Action: Mouse moved to (430, 379)
Screenshot: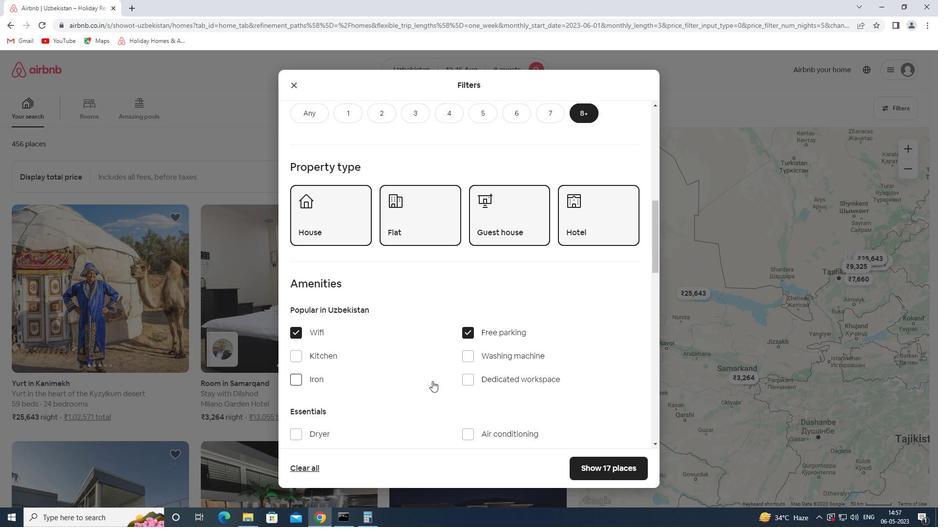 
Action: Mouse scrolled (430, 378) with delta (0, 0)
Screenshot: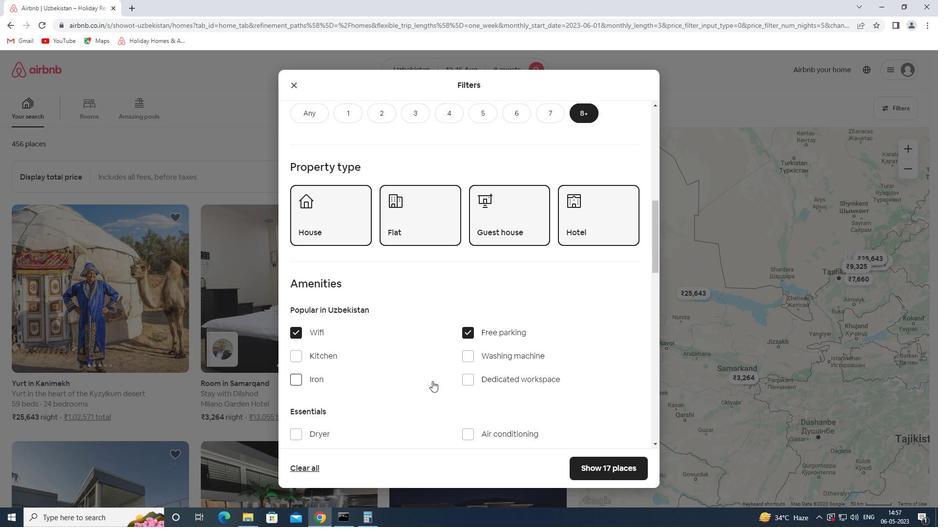 
Action: Mouse moved to (430, 377)
Screenshot: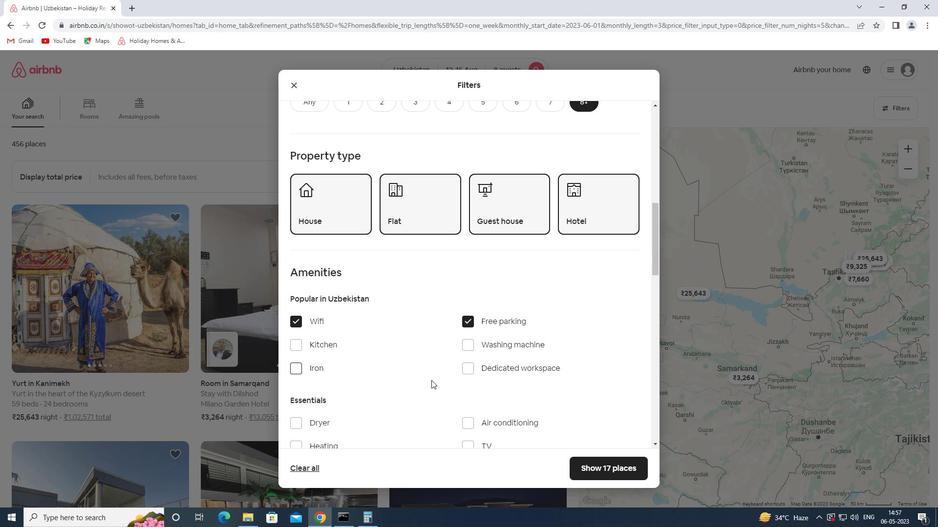 
Action: Mouse scrolled (430, 377) with delta (0, 0)
Screenshot: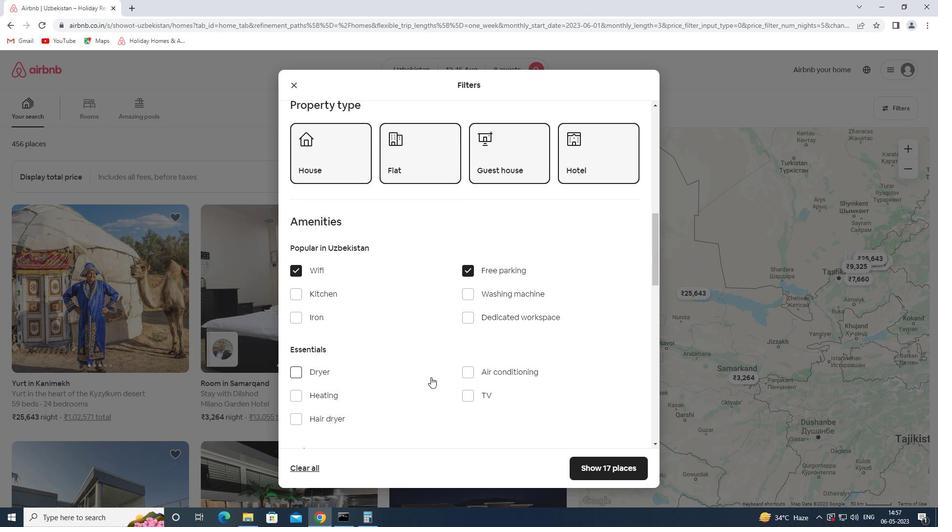 
Action: Mouse moved to (430, 376)
Screenshot: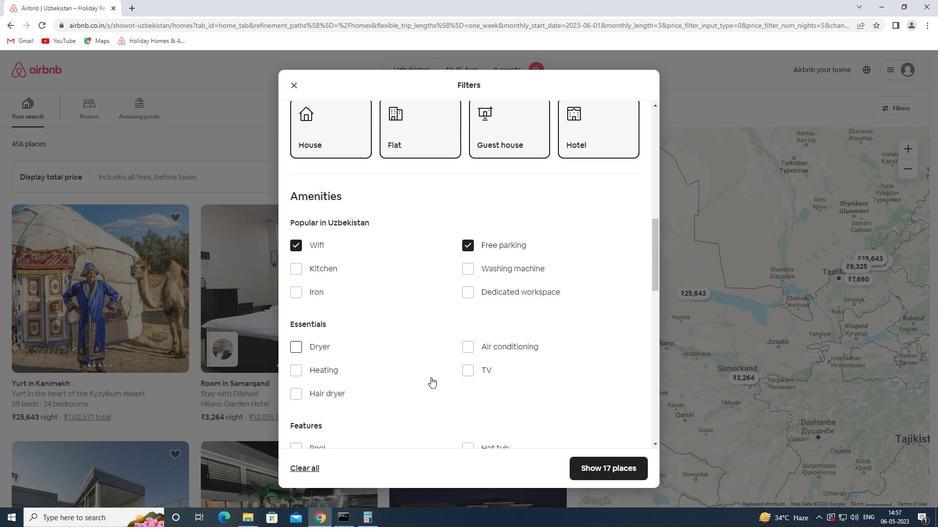 
Action: Mouse scrolled (430, 375) with delta (0, 0)
Screenshot: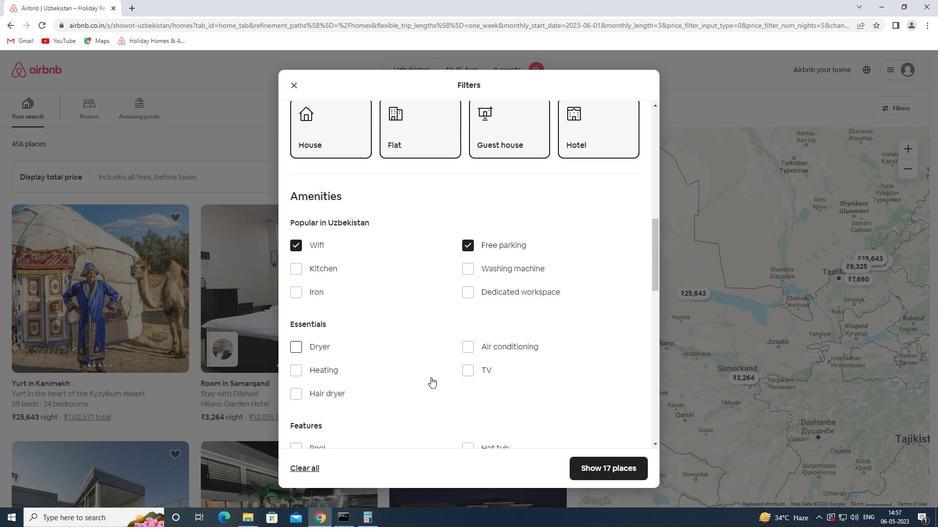 
Action: Mouse moved to (322, 392)
Screenshot: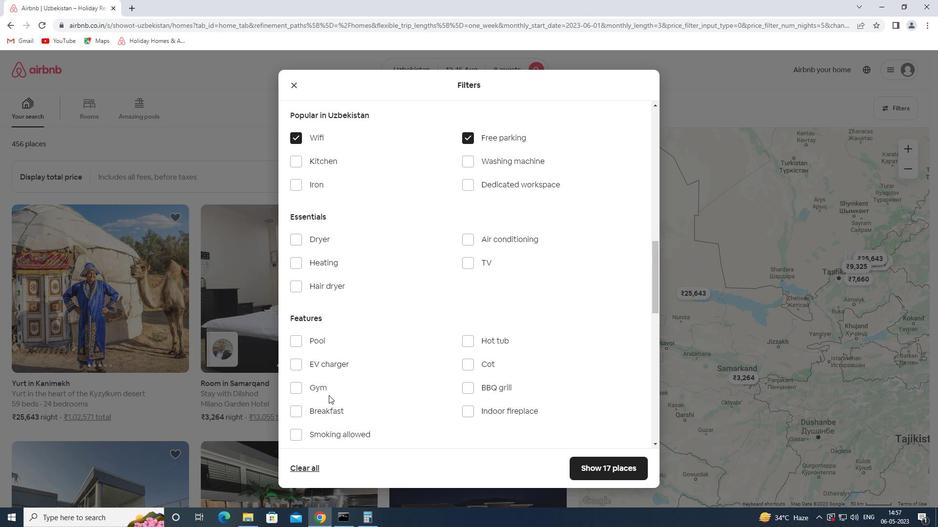 
Action: Mouse pressed left at (322, 392)
Screenshot: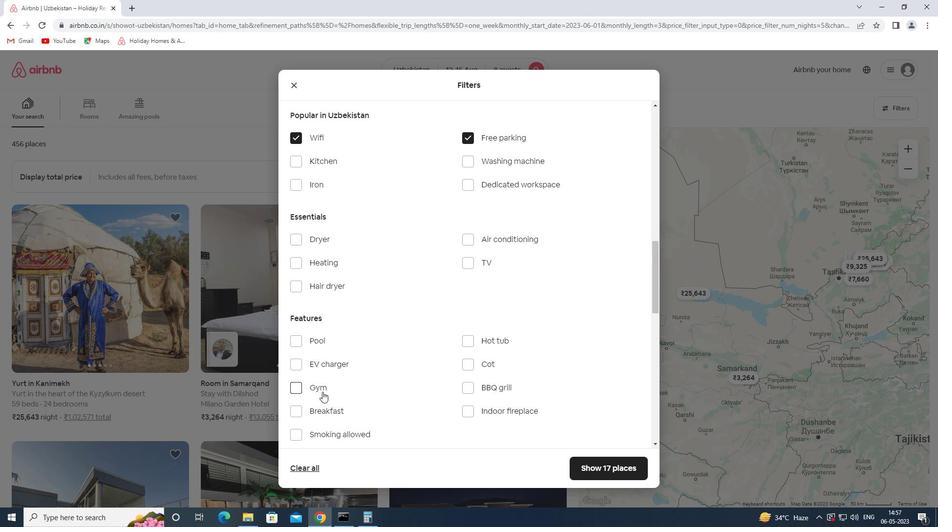
Action: Mouse moved to (327, 409)
Screenshot: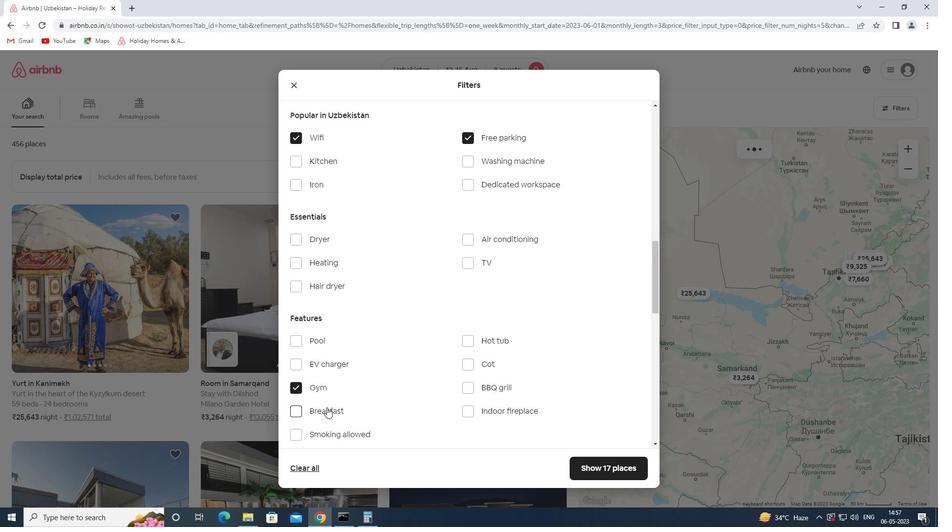 
Action: Mouse pressed left at (327, 409)
Screenshot: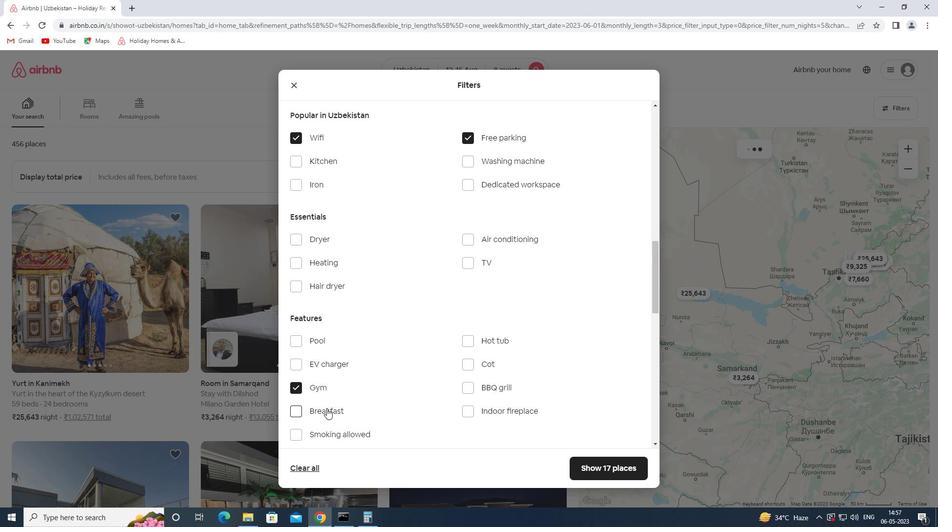 
Action: Mouse moved to (479, 293)
Screenshot: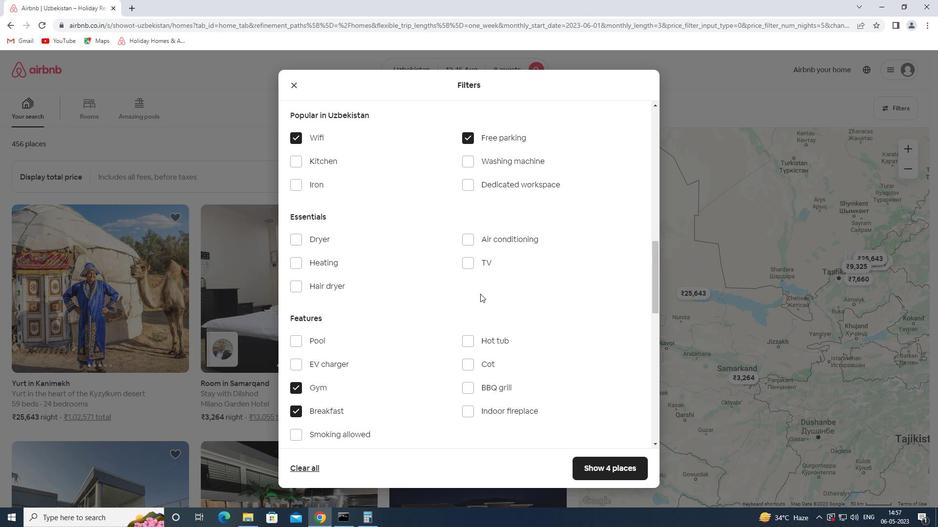 
Action: Mouse scrolled (479, 293) with delta (0, 0)
Screenshot: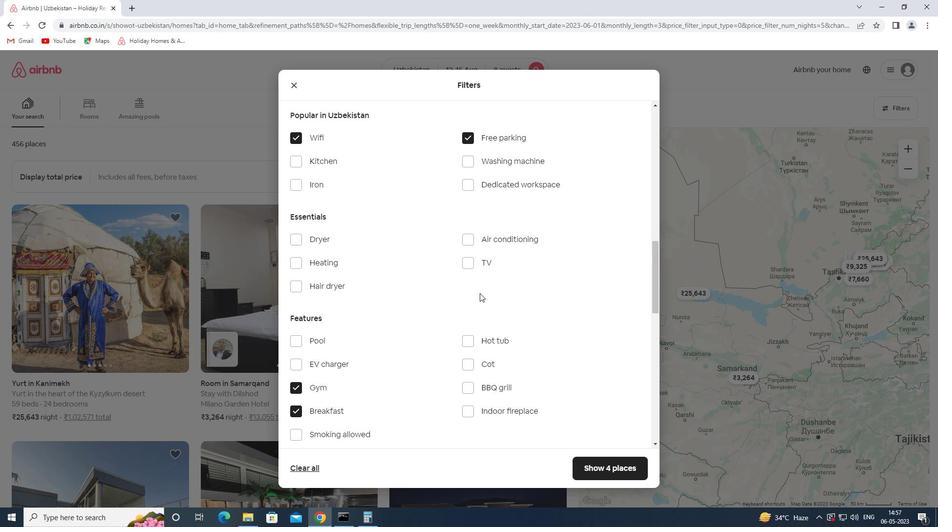 
Action: Mouse scrolled (479, 293) with delta (0, 0)
Screenshot: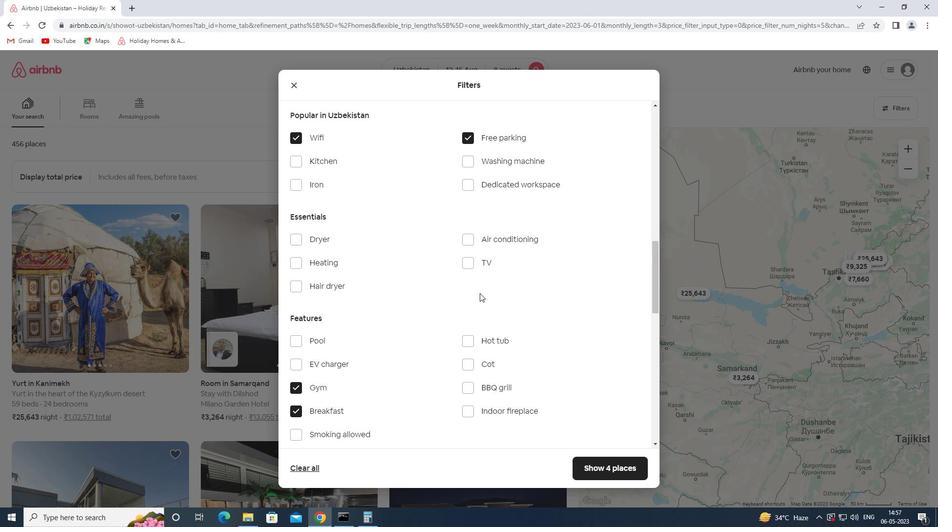 
Action: Mouse scrolled (479, 293) with delta (0, 0)
Screenshot: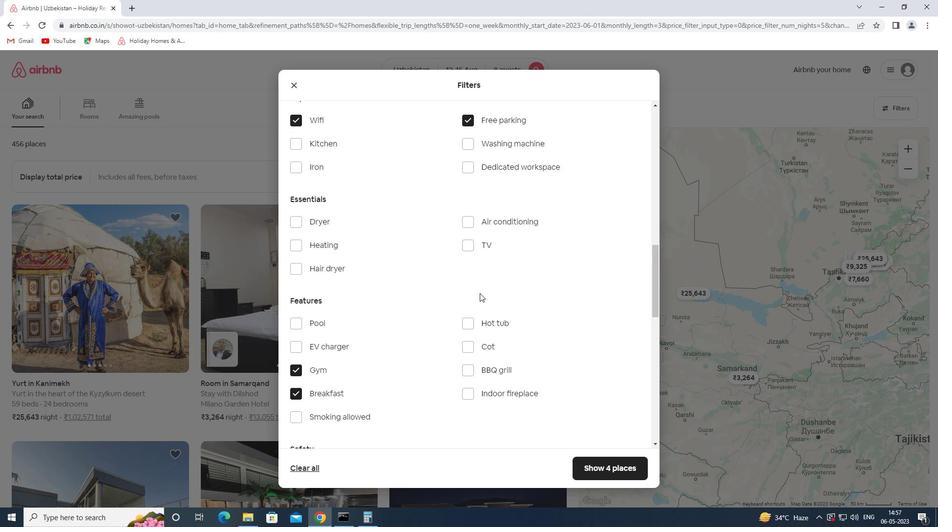 
Action: Mouse moved to (465, 261)
Screenshot: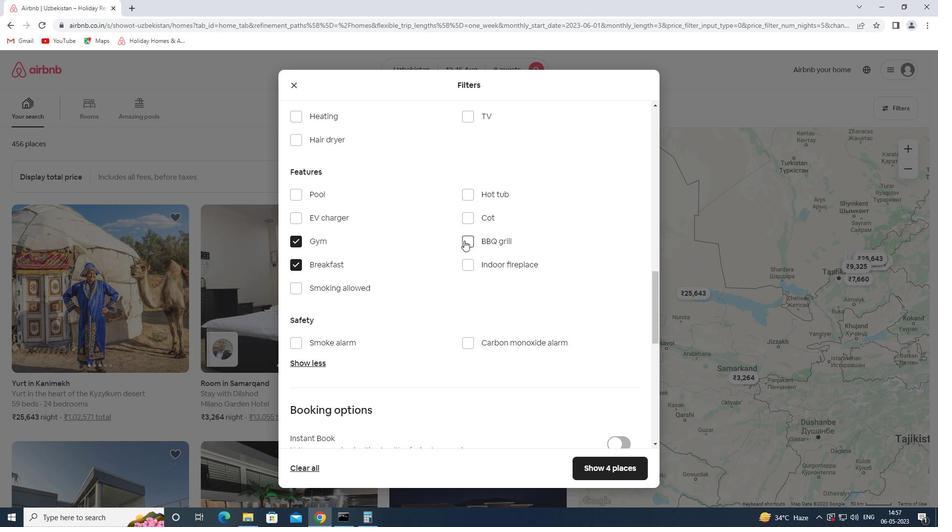 
Action: Mouse scrolled (465, 260) with delta (0, 0)
Screenshot: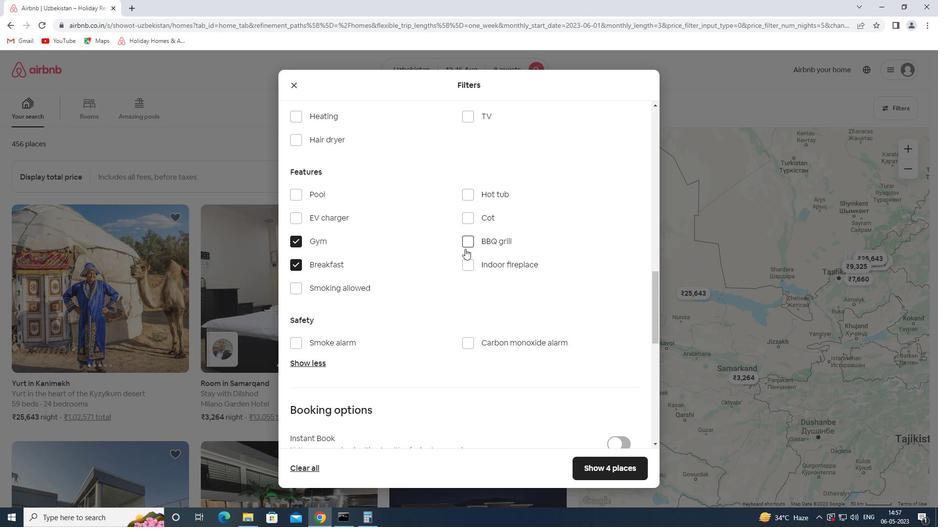 
Action: Mouse scrolled (465, 260) with delta (0, 0)
Screenshot: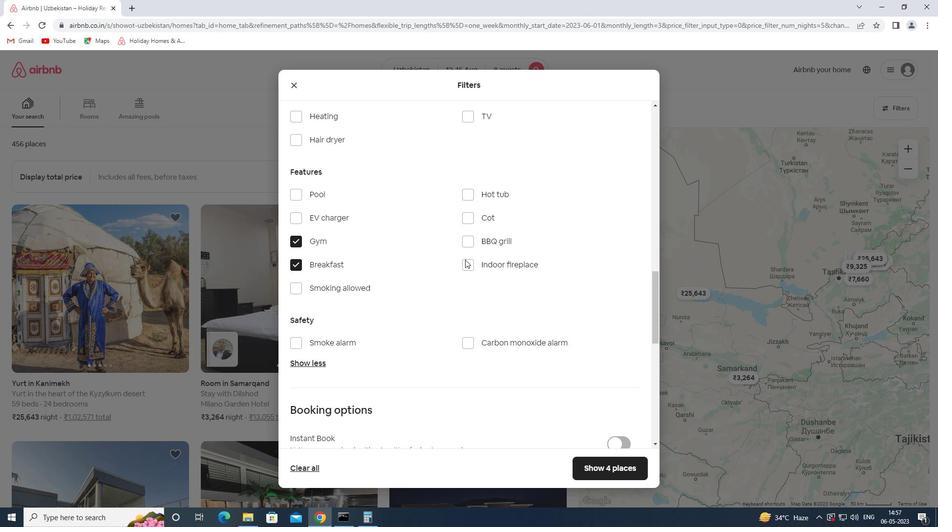 
Action: Mouse scrolled (465, 260) with delta (0, 0)
Screenshot: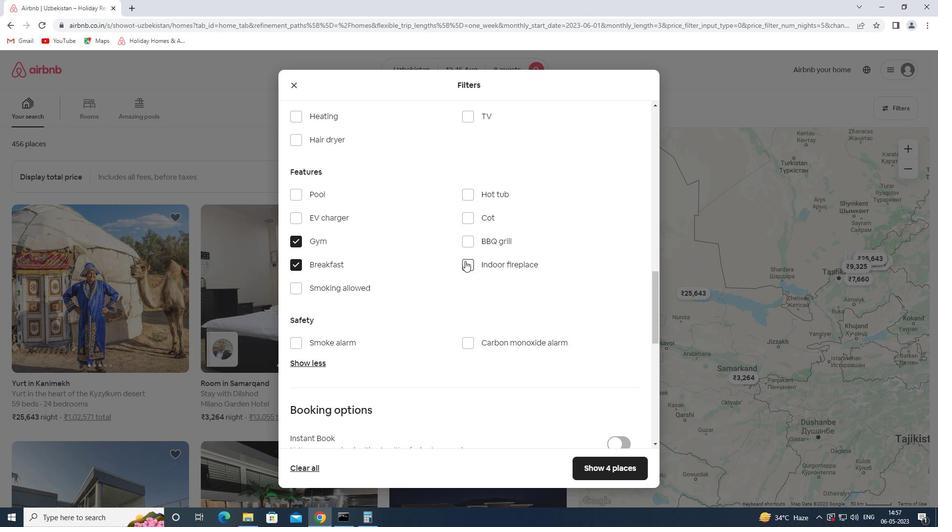 
Action: Mouse scrolled (465, 260) with delta (0, 0)
Screenshot: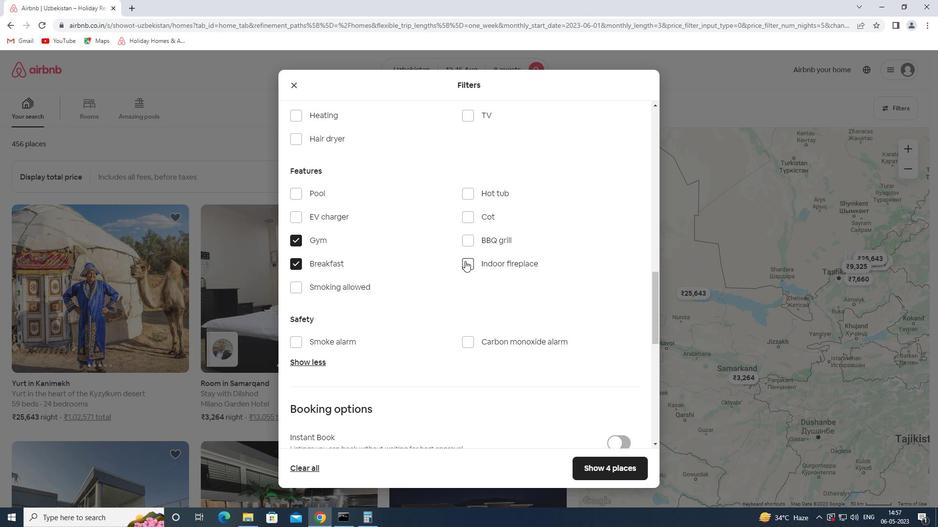 
Action: Mouse moved to (466, 262)
Screenshot: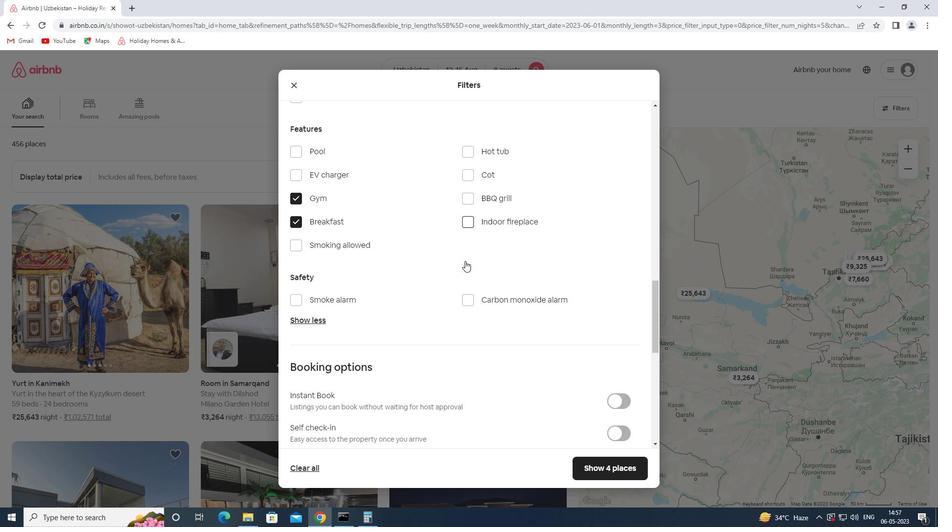 
Action: Mouse scrolled (466, 262) with delta (0, 0)
Screenshot: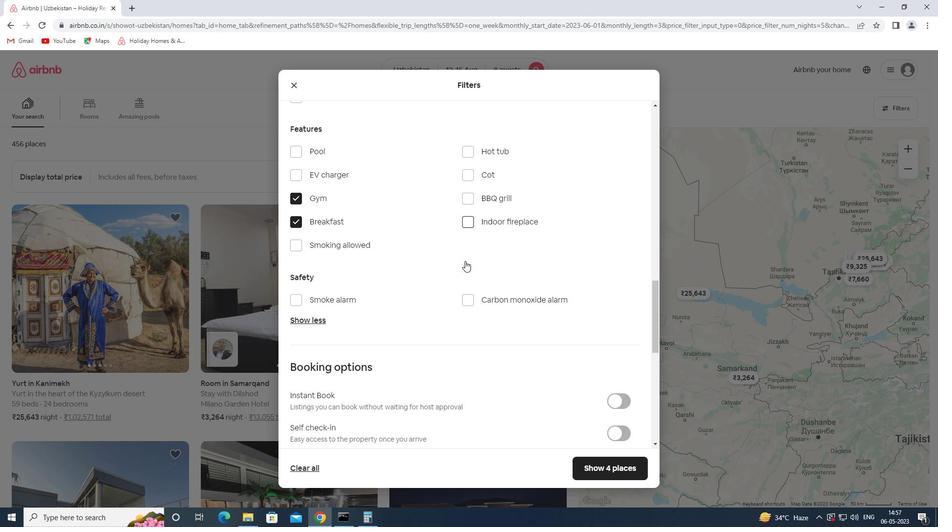 
Action: Mouse moved to (623, 227)
Screenshot: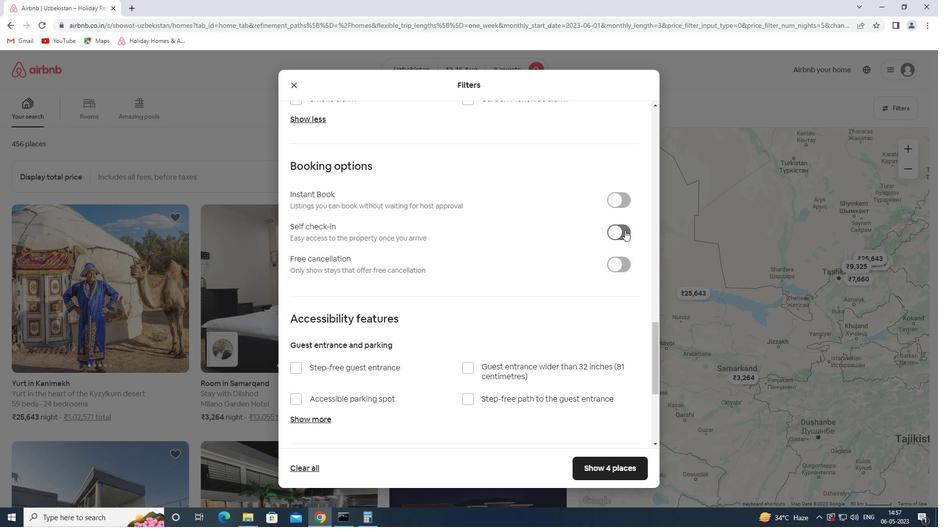 
Action: Mouse pressed left at (623, 227)
Screenshot: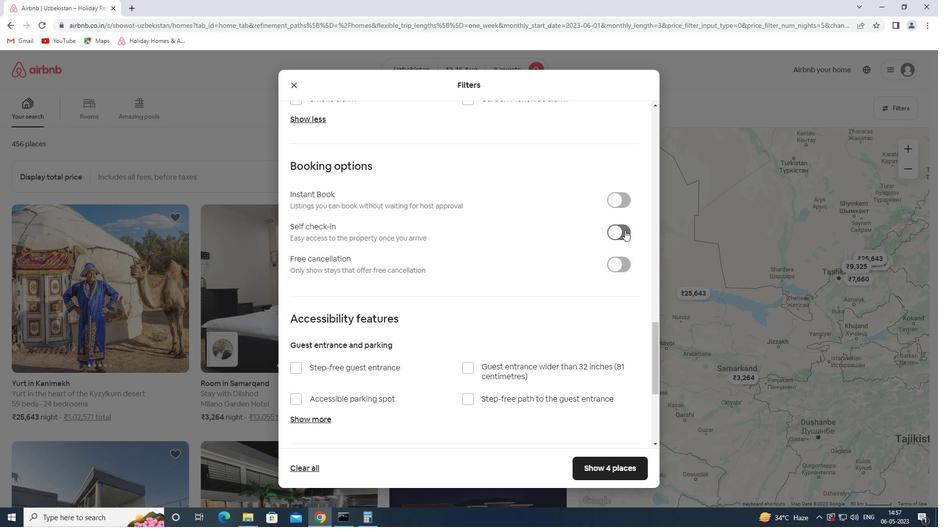 
Action: Mouse moved to (534, 285)
Screenshot: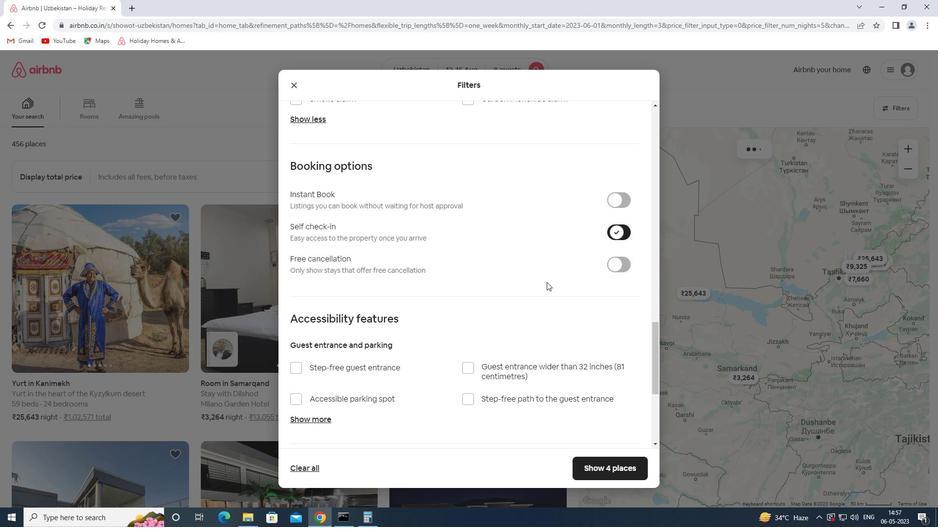 
Action: Mouse scrolled (534, 285) with delta (0, 0)
Screenshot: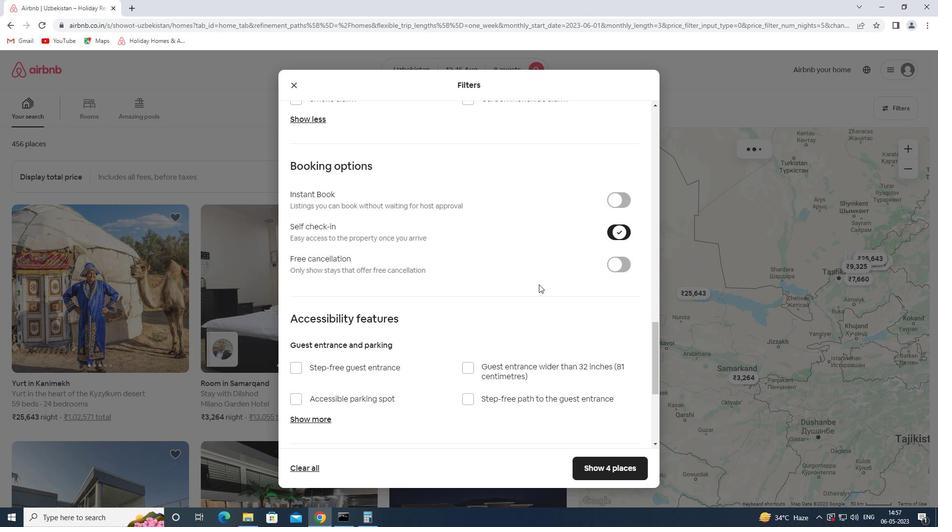 
Action: Mouse scrolled (534, 285) with delta (0, 0)
Screenshot: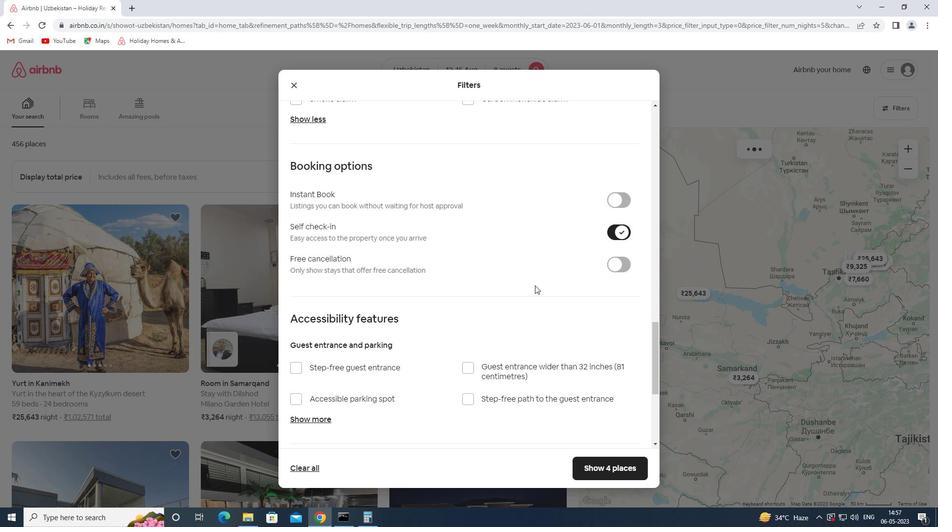 
Action: Mouse scrolled (534, 285) with delta (0, 0)
Screenshot: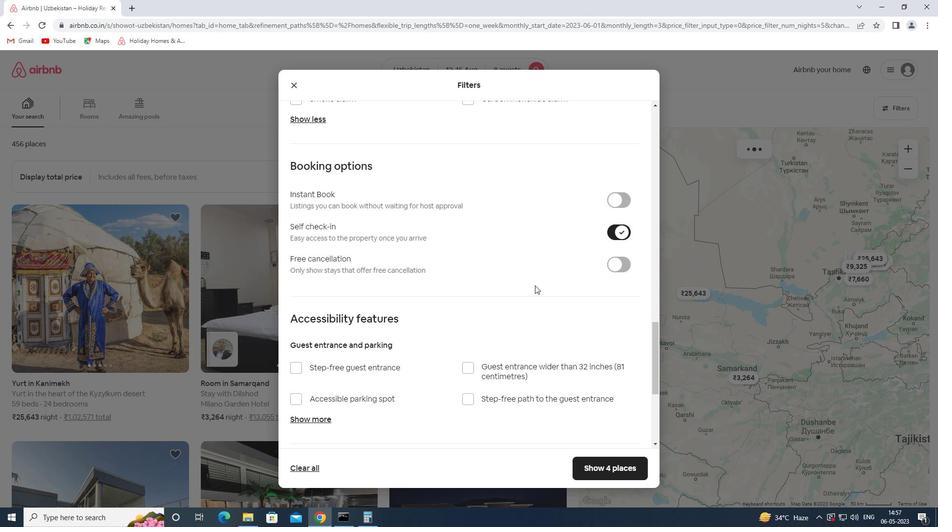 
Action: Mouse scrolled (534, 285) with delta (0, 0)
Screenshot: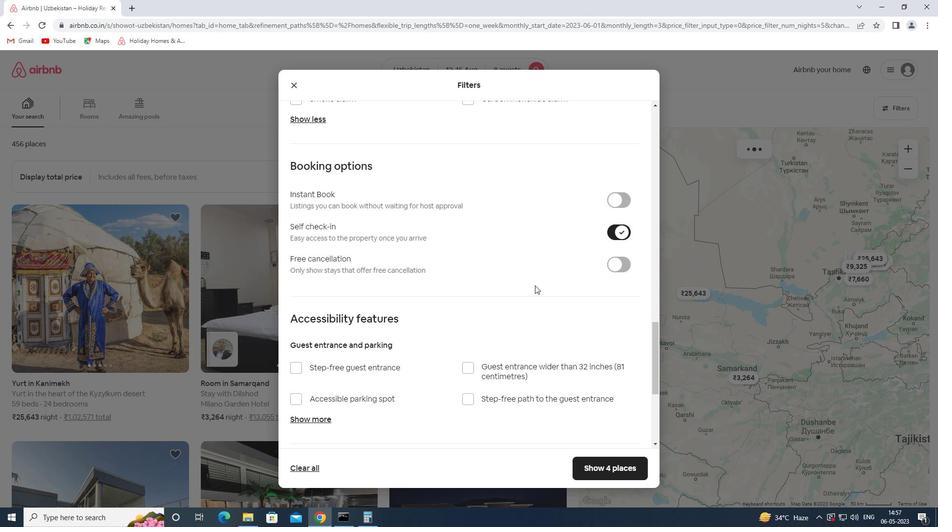 
Action: Mouse scrolled (534, 285) with delta (0, 0)
Screenshot: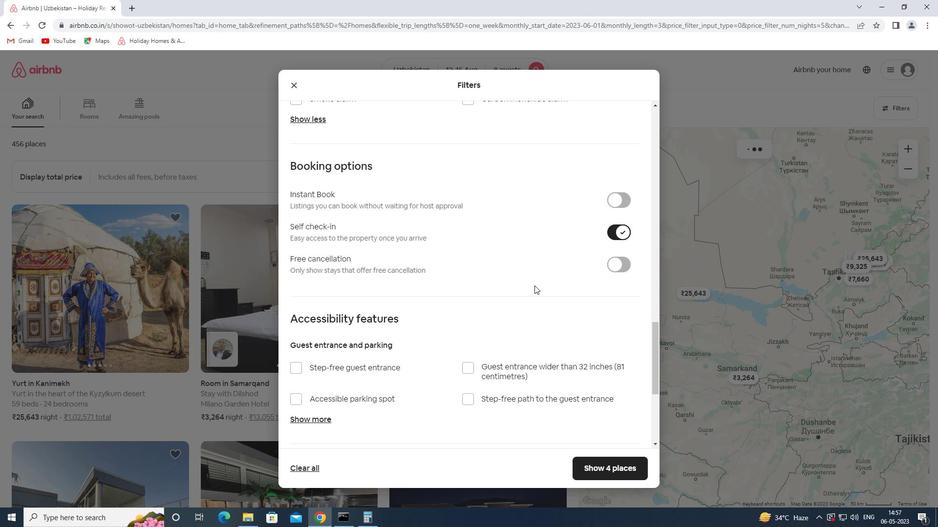 
Action: Mouse scrolled (534, 285) with delta (0, 0)
Screenshot: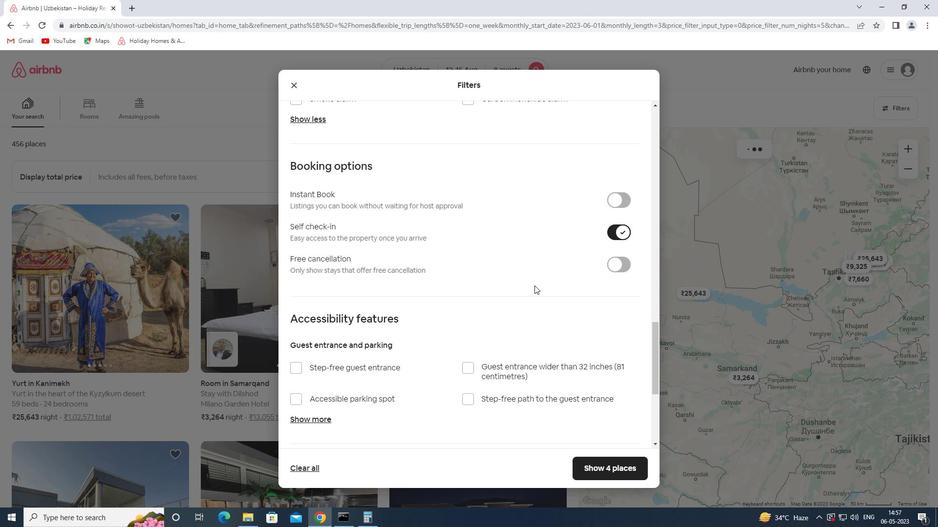
Action: Mouse scrolled (534, 285) with delta (0, 0)
Screenshot: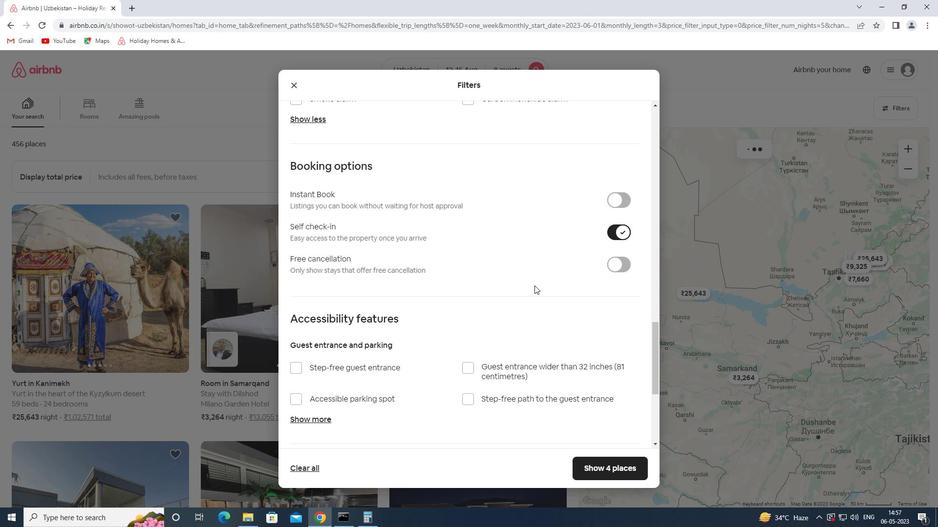 
Action: Mouse moved to (318, 380)
Screenshot: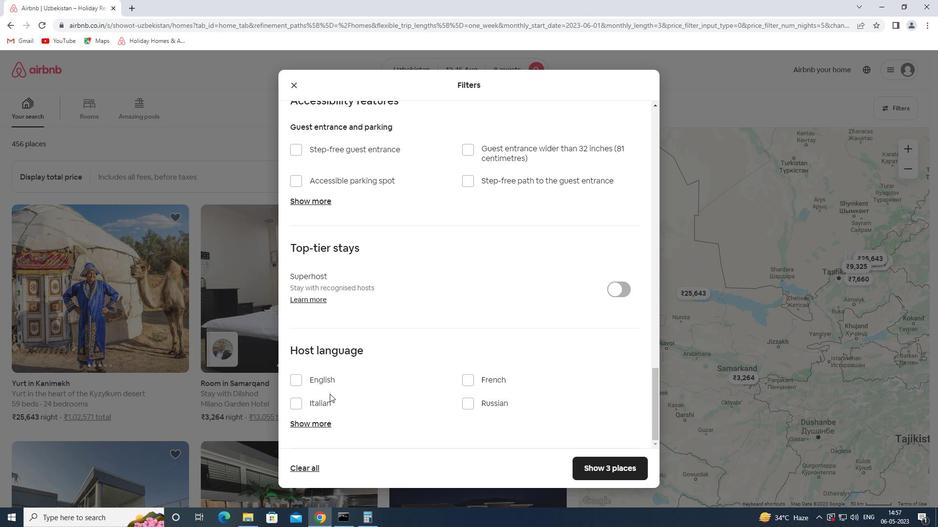 
Action: Mouse pressed left at (318, 380)
Screenshot: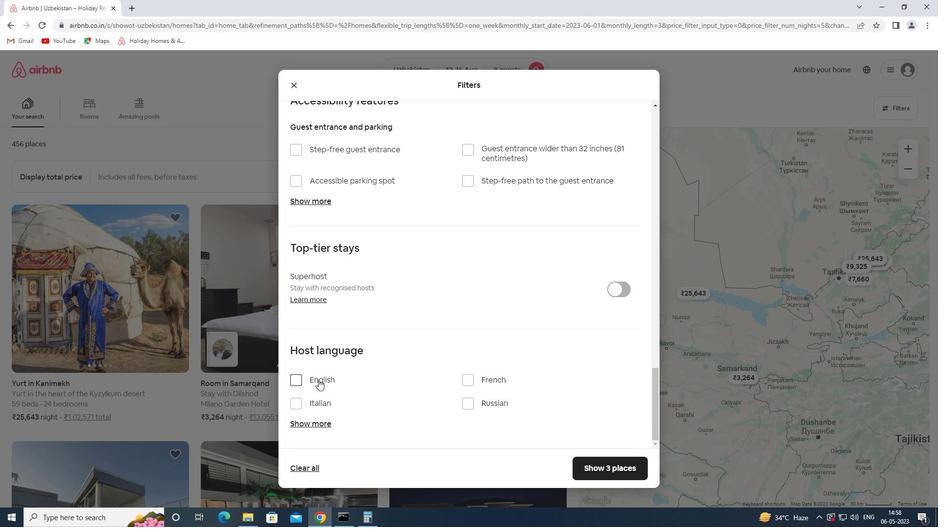 
Action: Mouse moved to (605, 465)
Screenshot: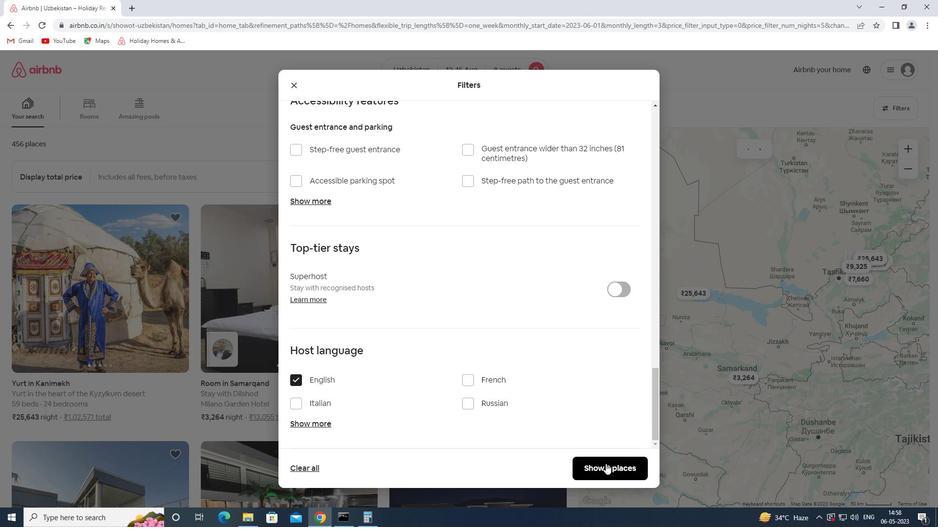 
Action: Mouse pressed left at (605, 465)
Screenshot: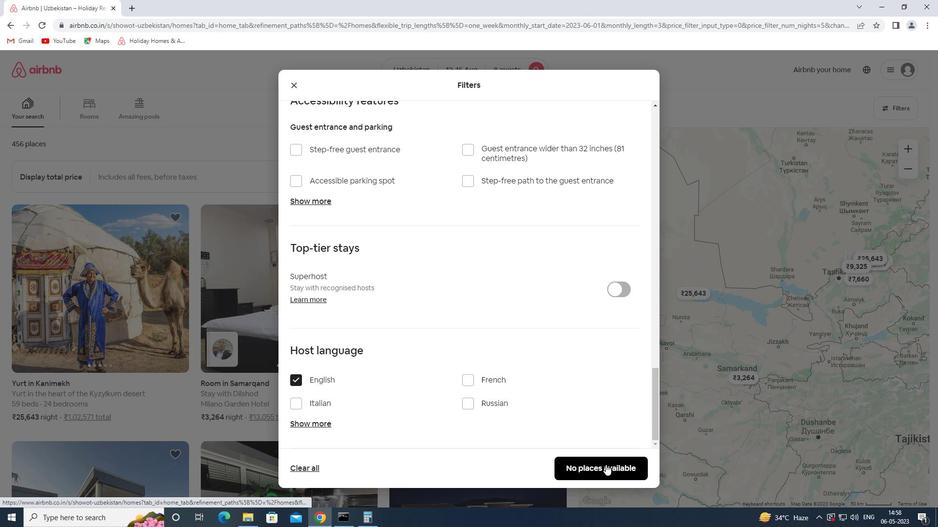 
